 Task: Add the task  Upgrade and migrate company data storage to a cloud-based solution to the section Code Cowboys in the project AgileLounge and add a Due Date to the respective task as 2023/07/27
Action: Mouse moved to (1020, 489)
Screenshot: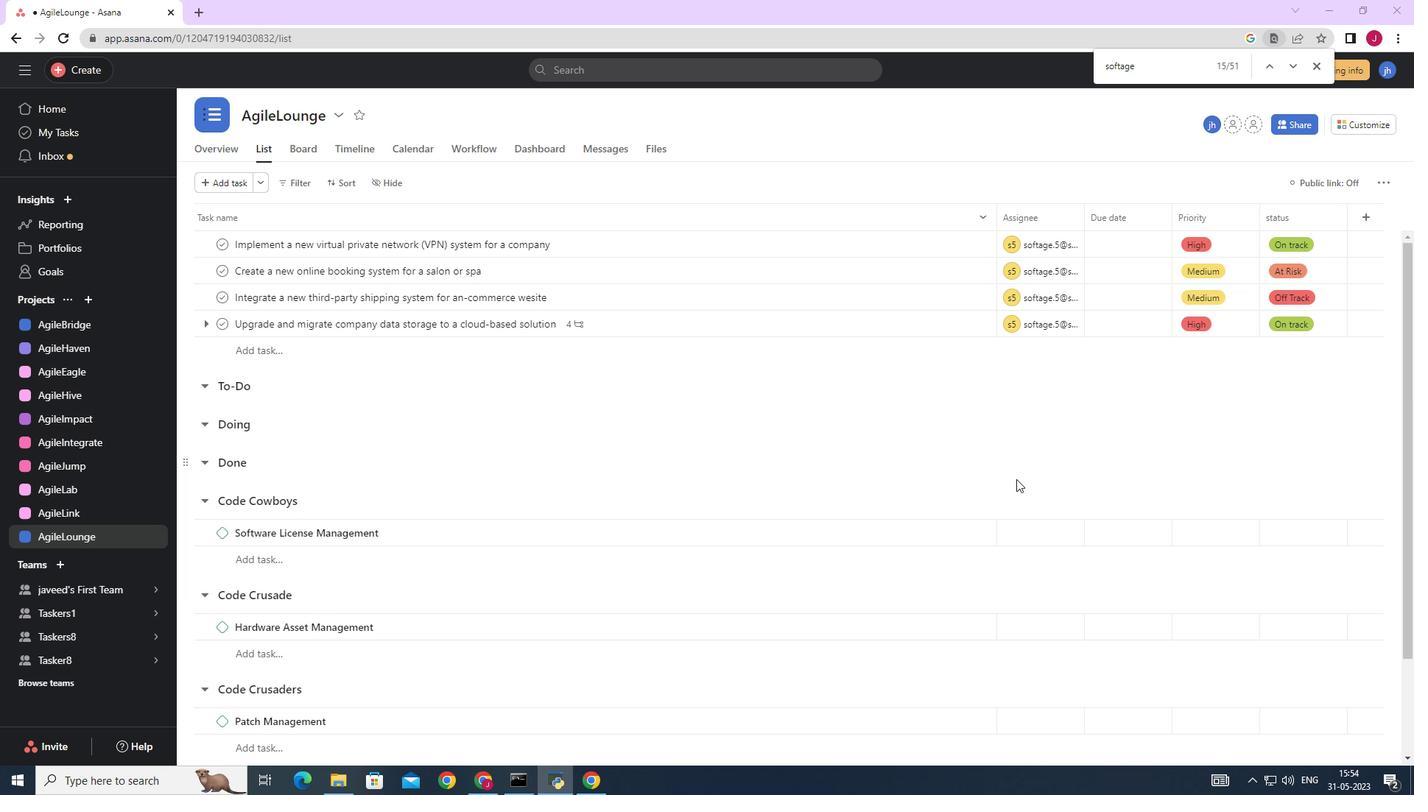 
Action: Mouse scrolled (1020, 489) with delta (0, 0)
Screenshot: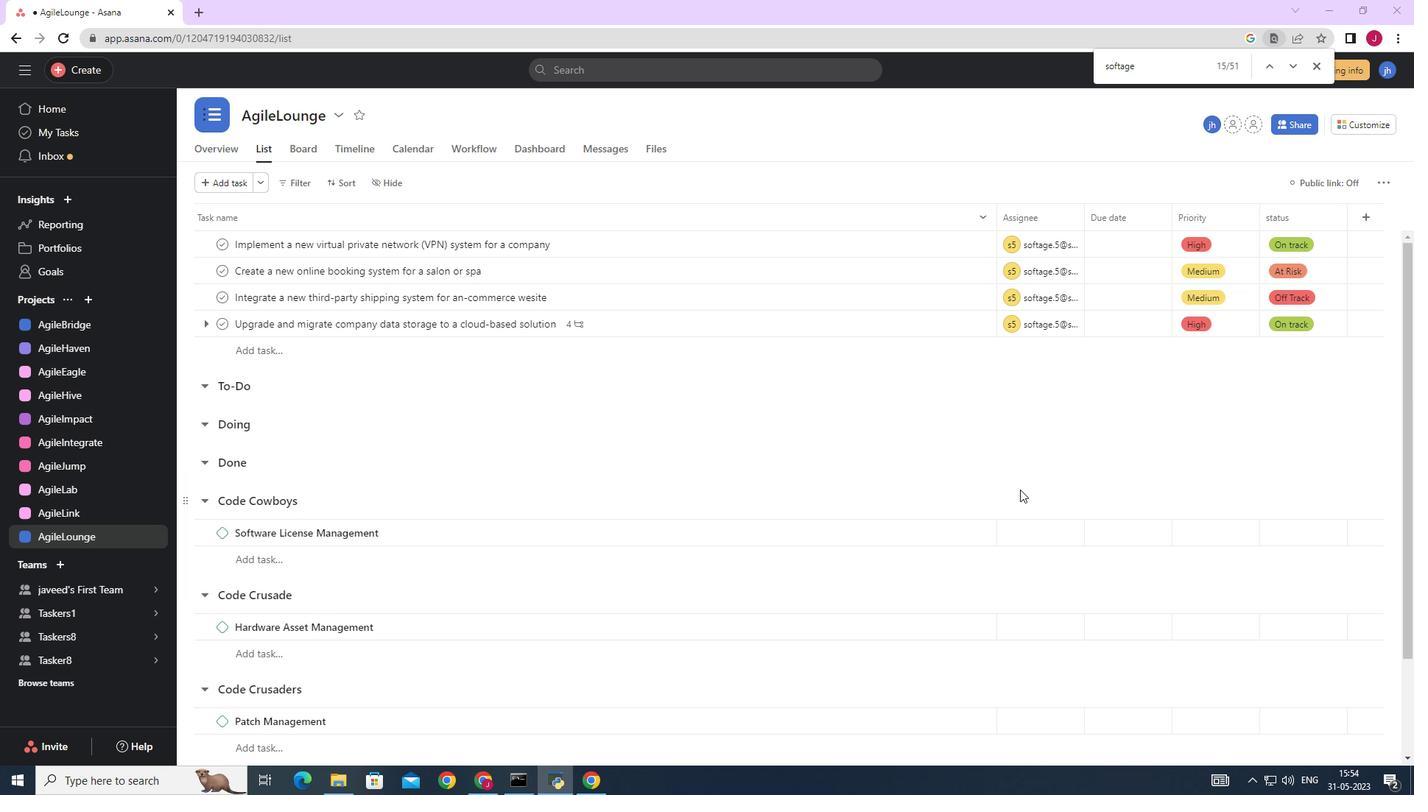 
Action: Mouse scrolled (1020, 489) with delta (0, 0)
Screenshot: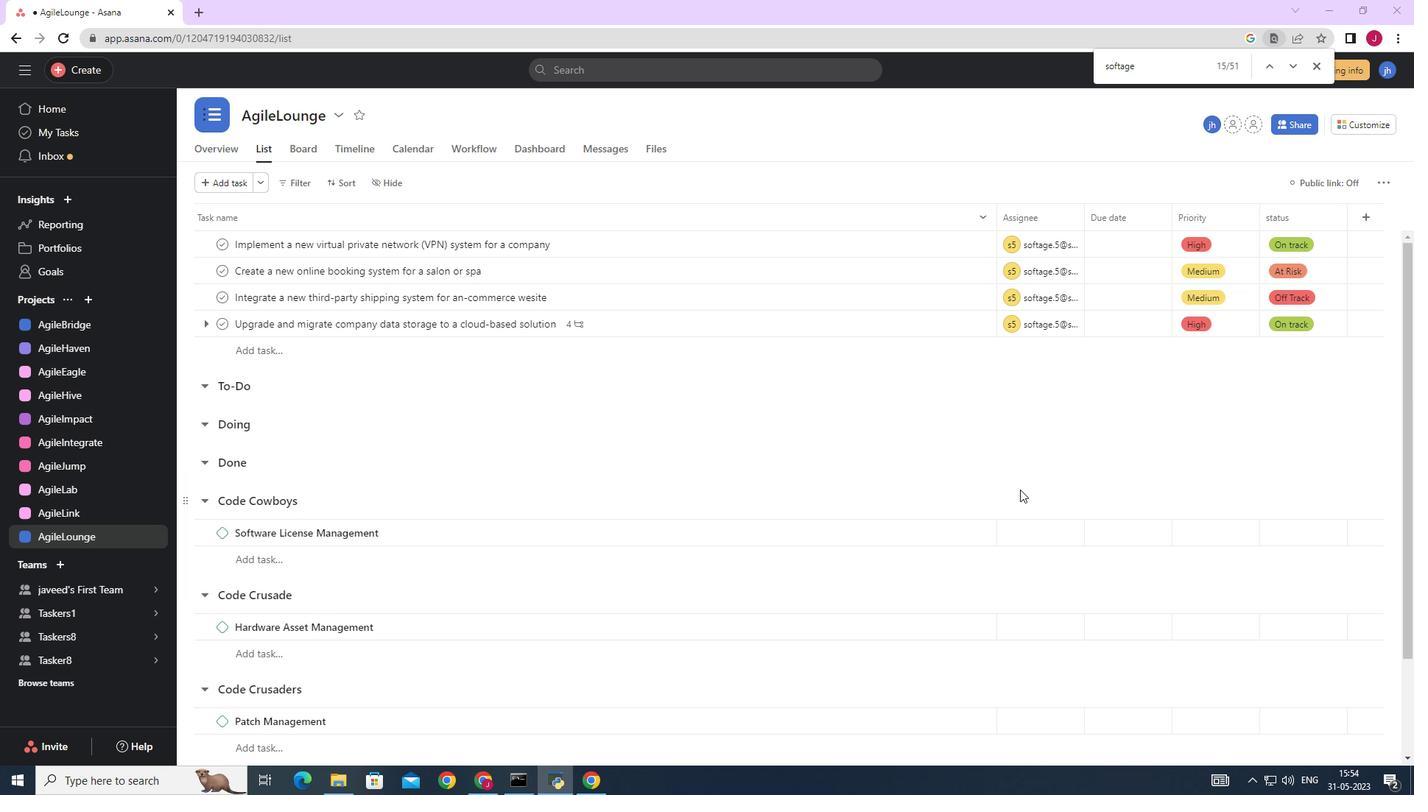 
Action: Mouse scrolled (1020, 489) with delta (0, 0)
Screenshot: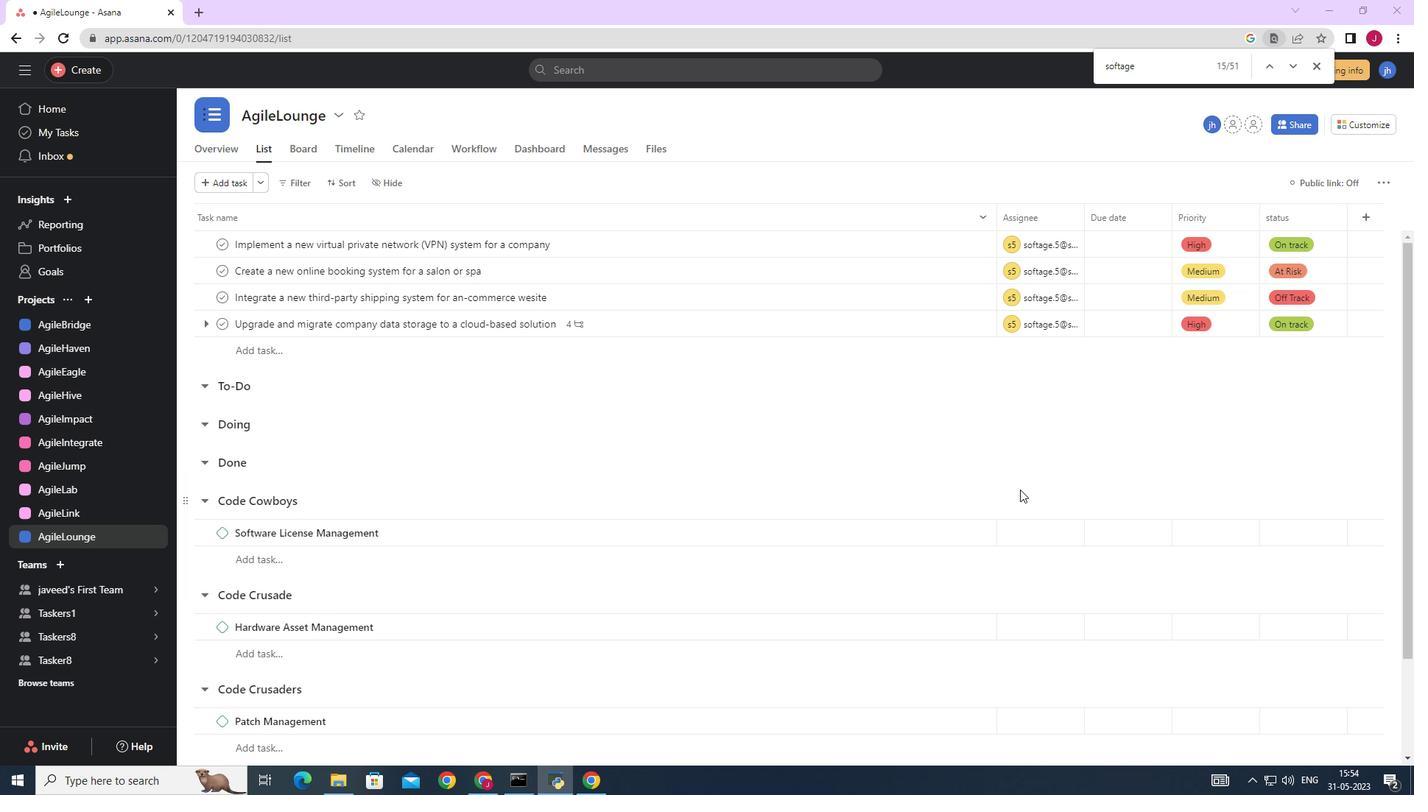 
Action: Mouse scrolled (1020, 489) with delta (0, 0)
Screenshot: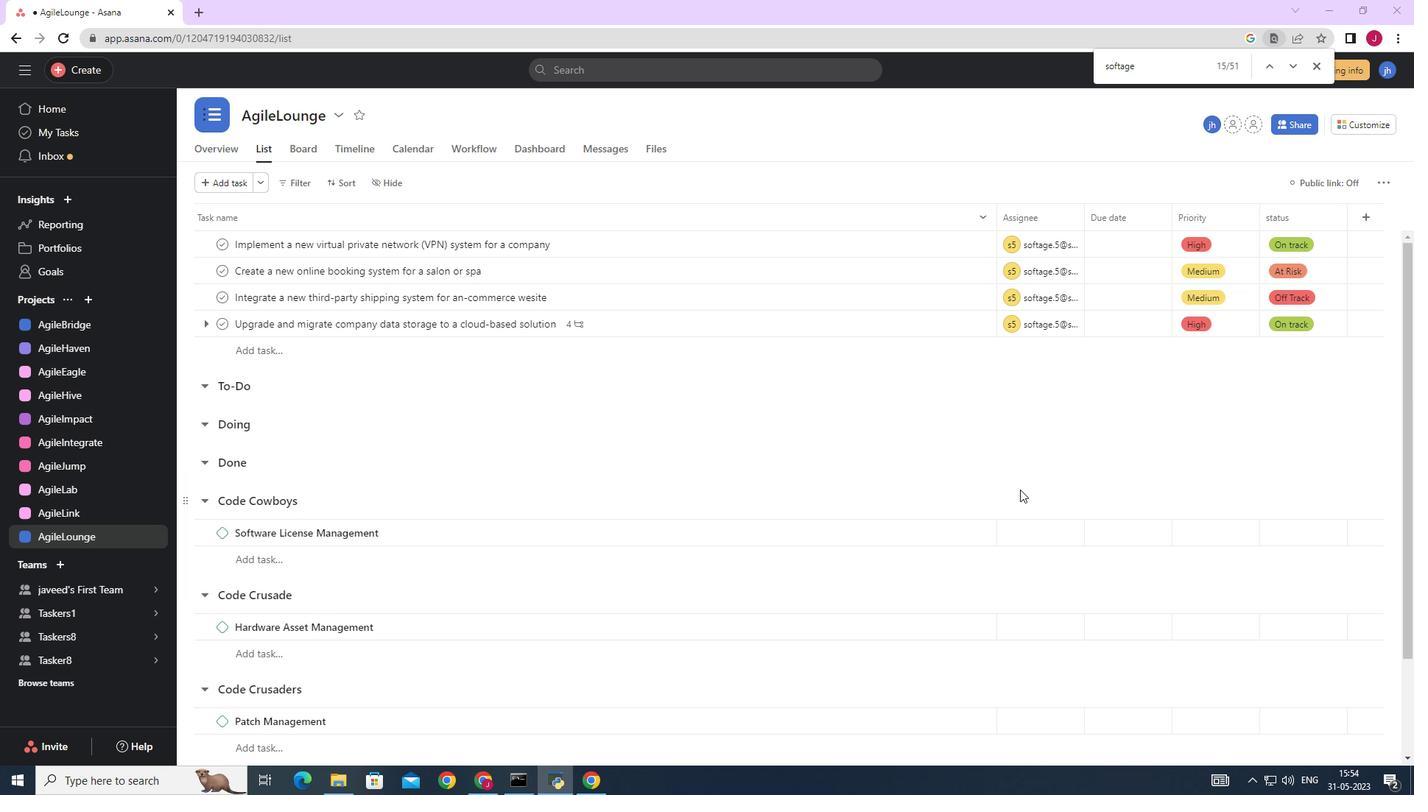 
Action: Mouse moved to (1011, 488)
Screenshot: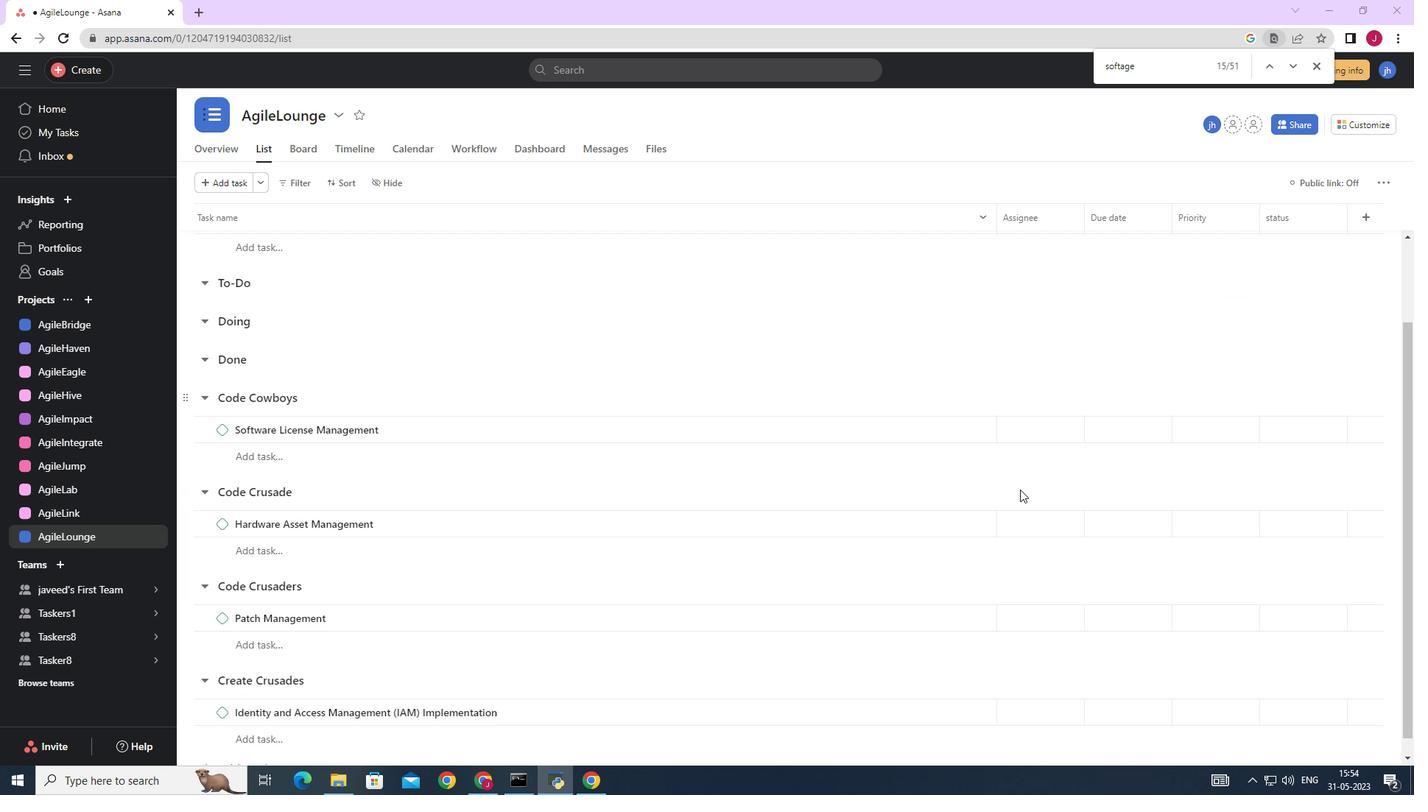 
Action: Mouse scrolled (1011, 489) with delta (0, 0)
Screenshot: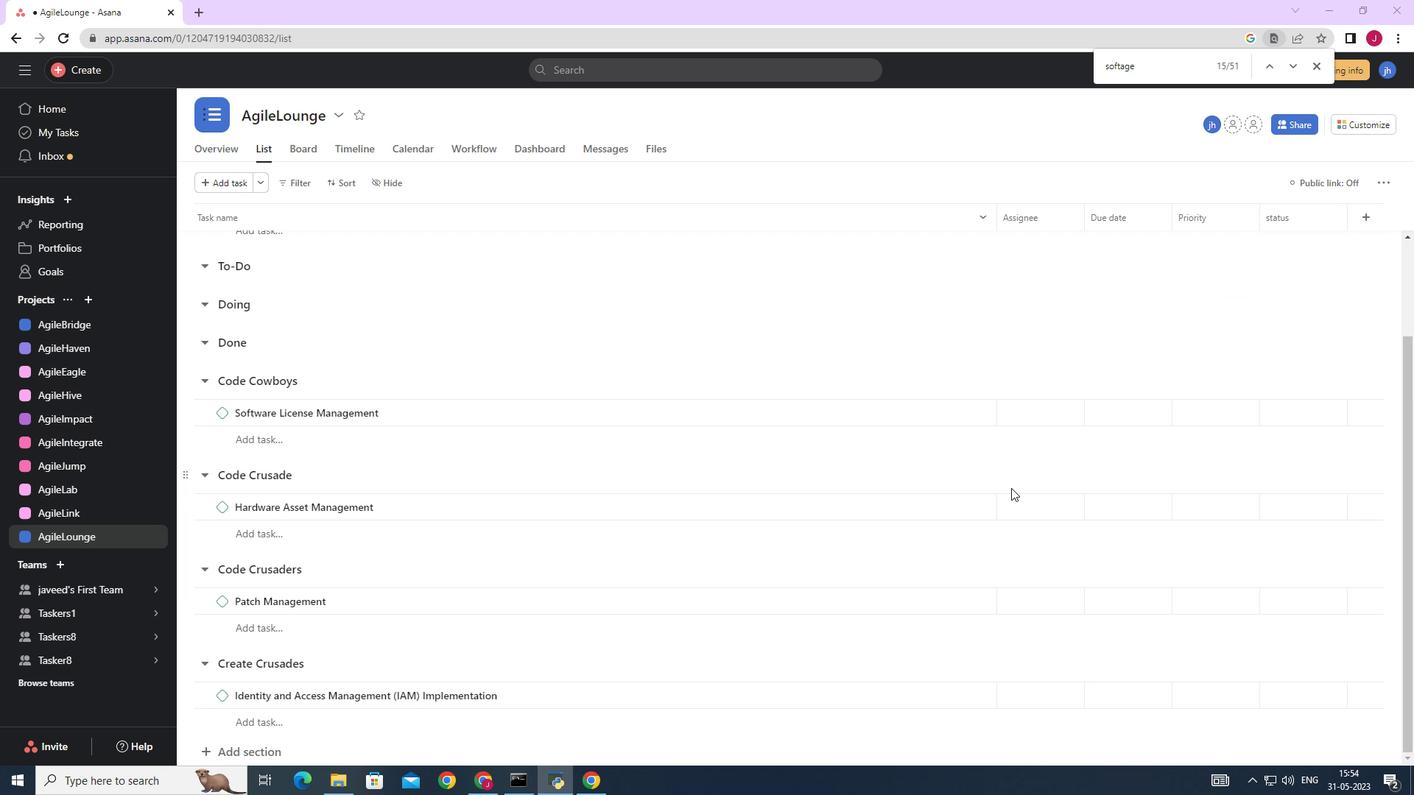 
Action: Mouse scrolled (1011, 489) with delta (0, 0)
Screenshot: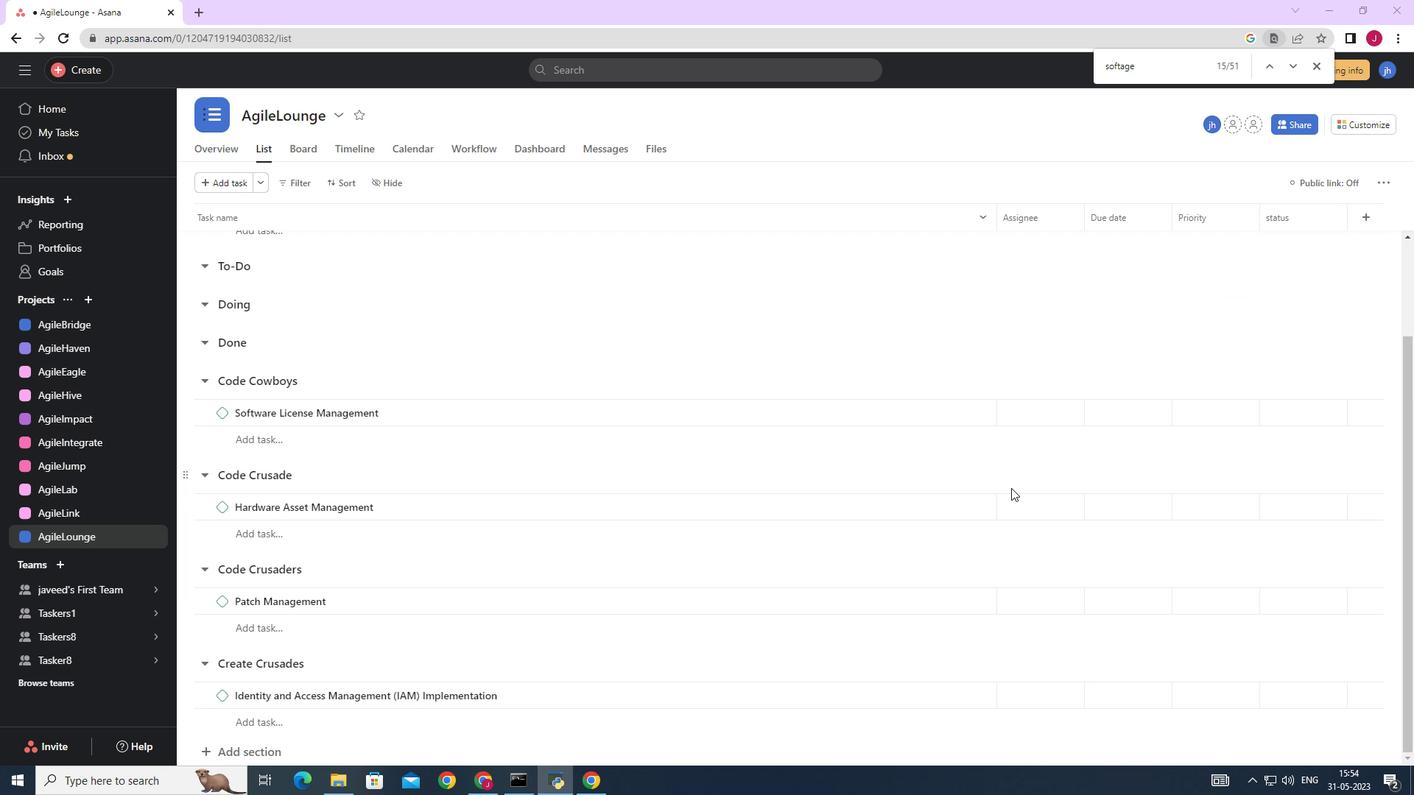 
Action: Mouse scrolled (1011, 487) with delta (0, 0)
Screenshot: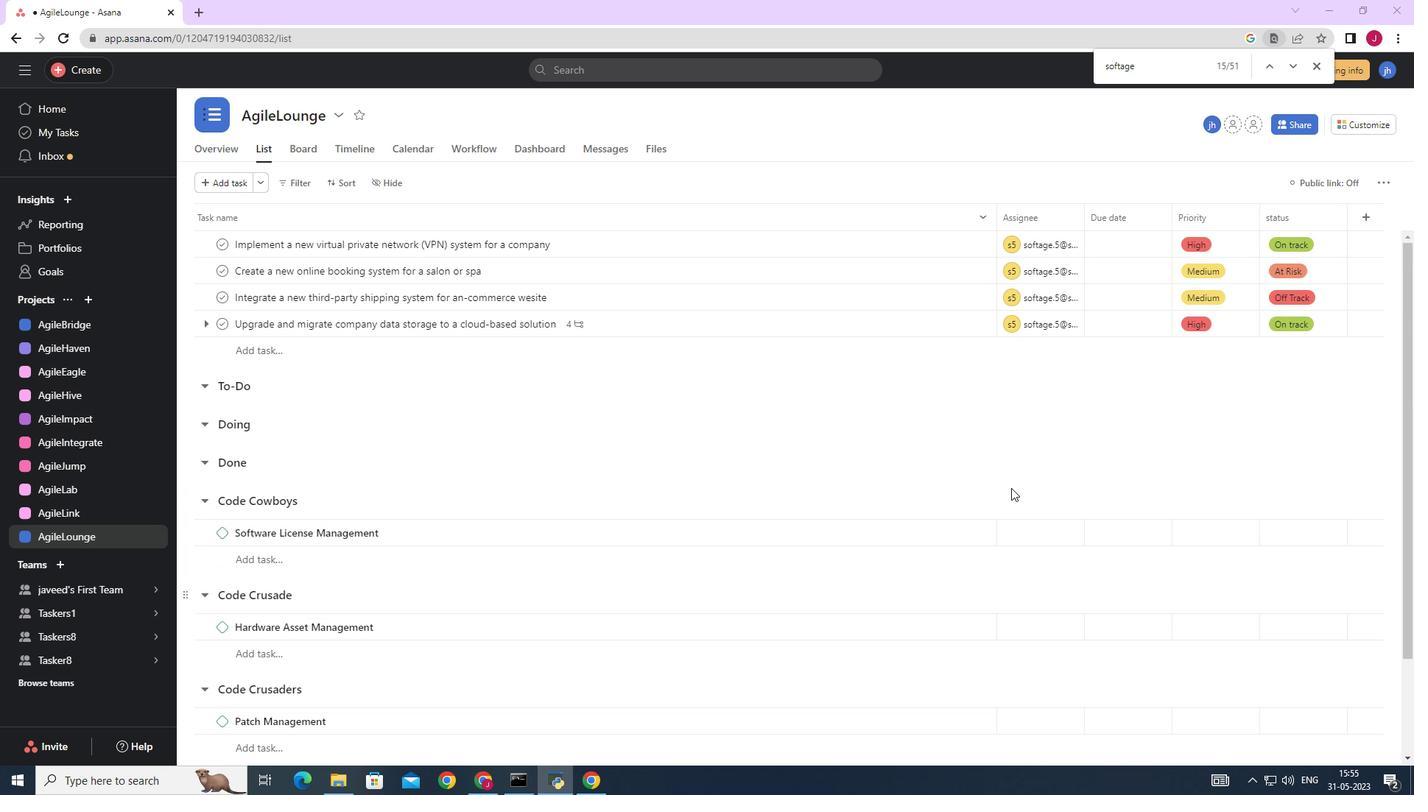 
Action: Mouse scrolled (1011, 487) with delta (0, 0)
Screenshot: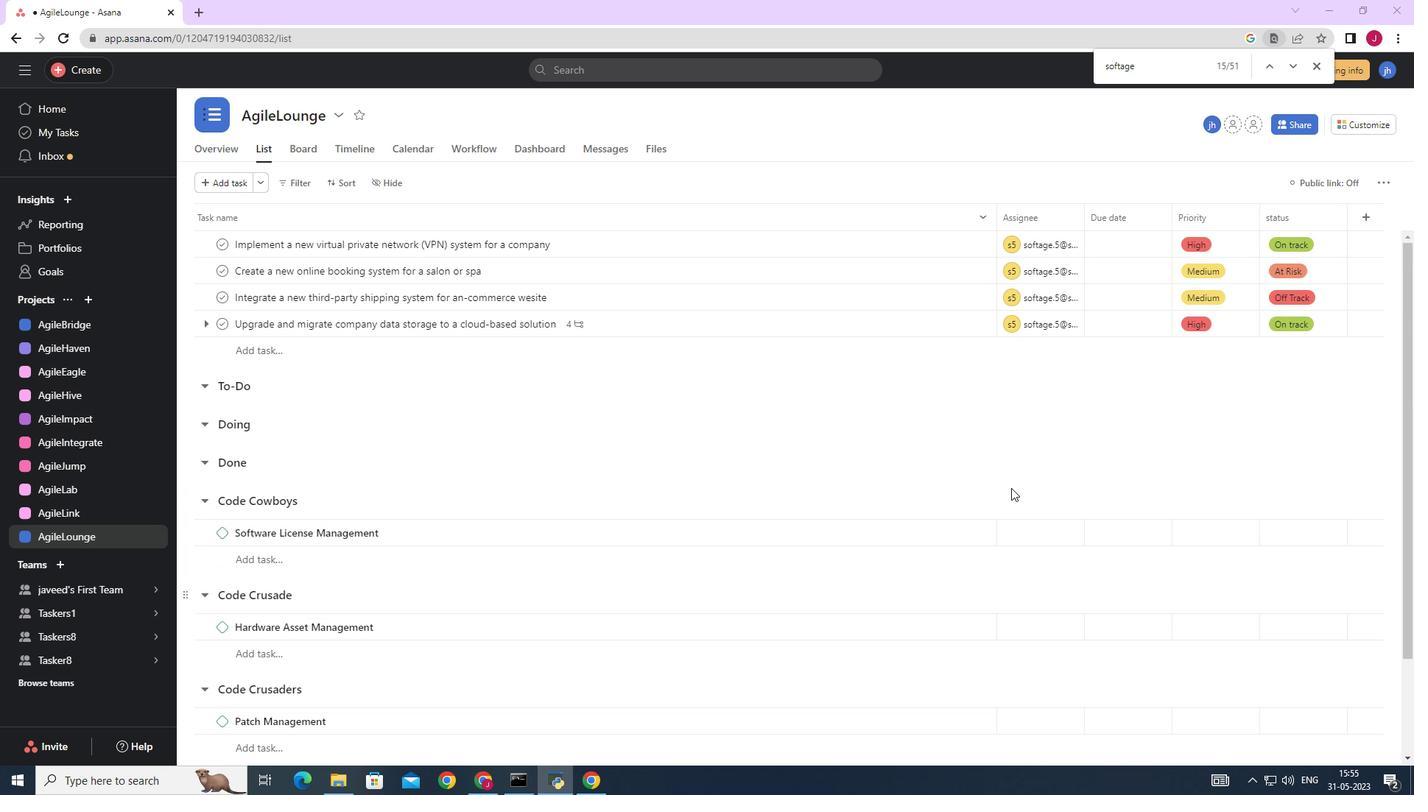
Action: Mouse moved to (1010, 486)
Screenshot: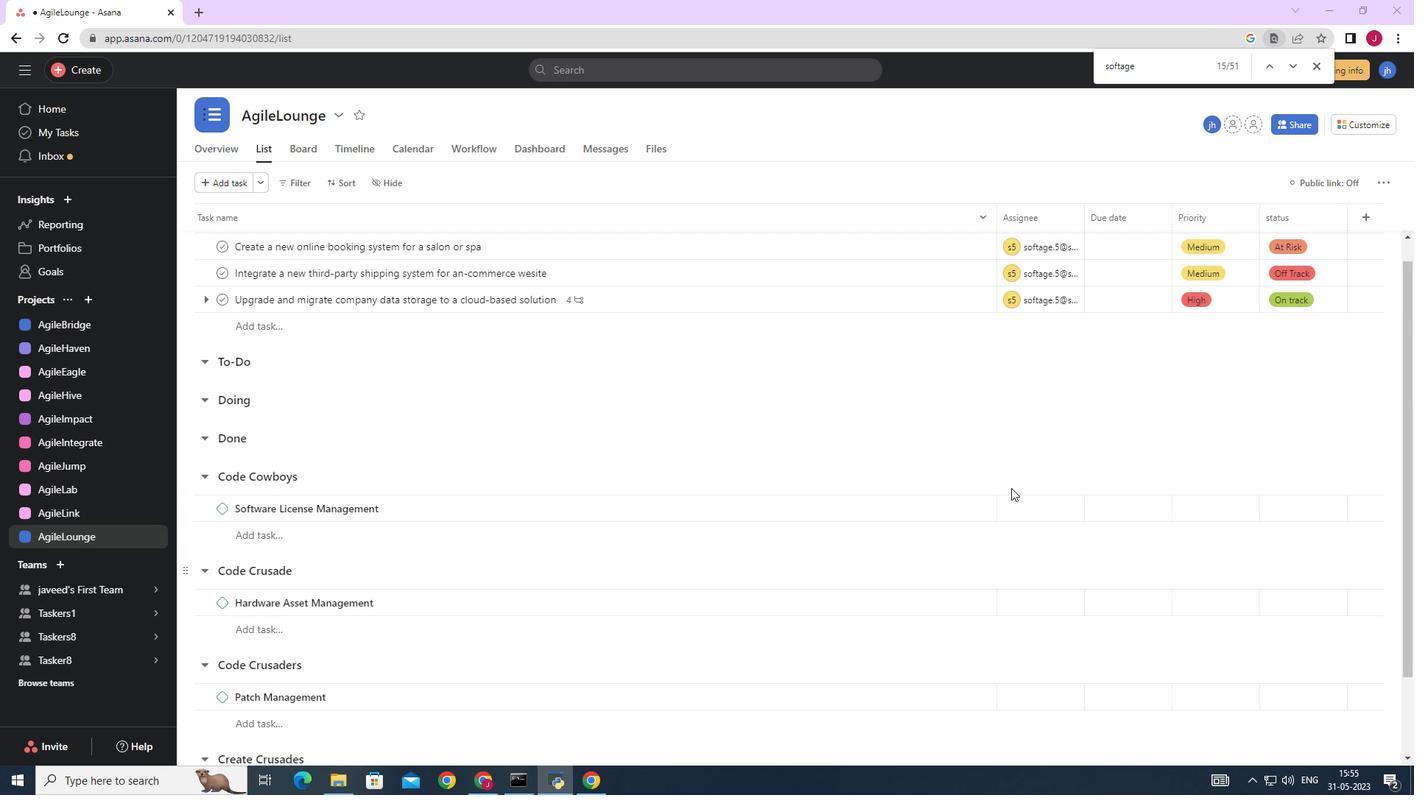 
Action: Mouse scrolled (1010, 486) with delta (0, 0)
Screenshot: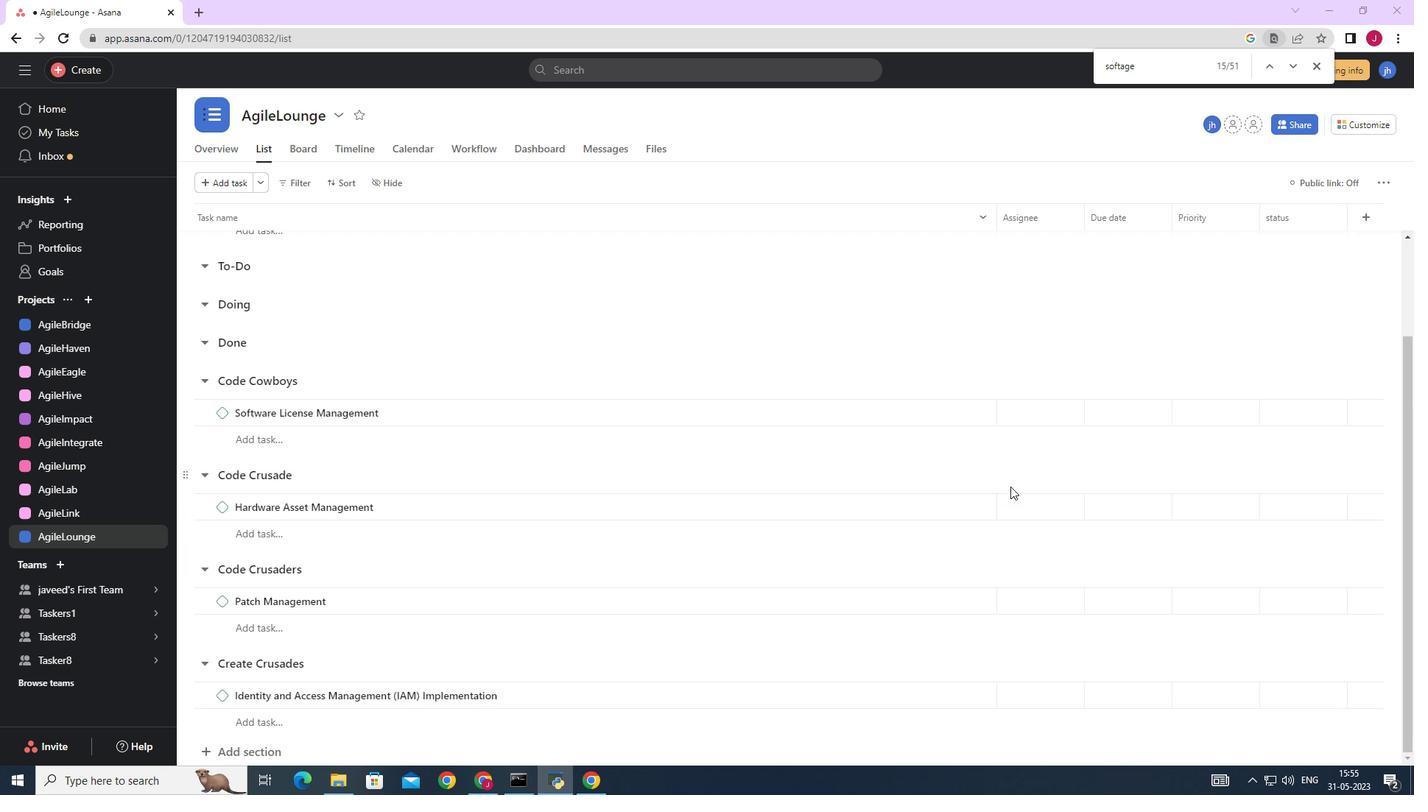 
Action: Mouse scrolled (1010, 486) with delta (0, 0)
Screenshot: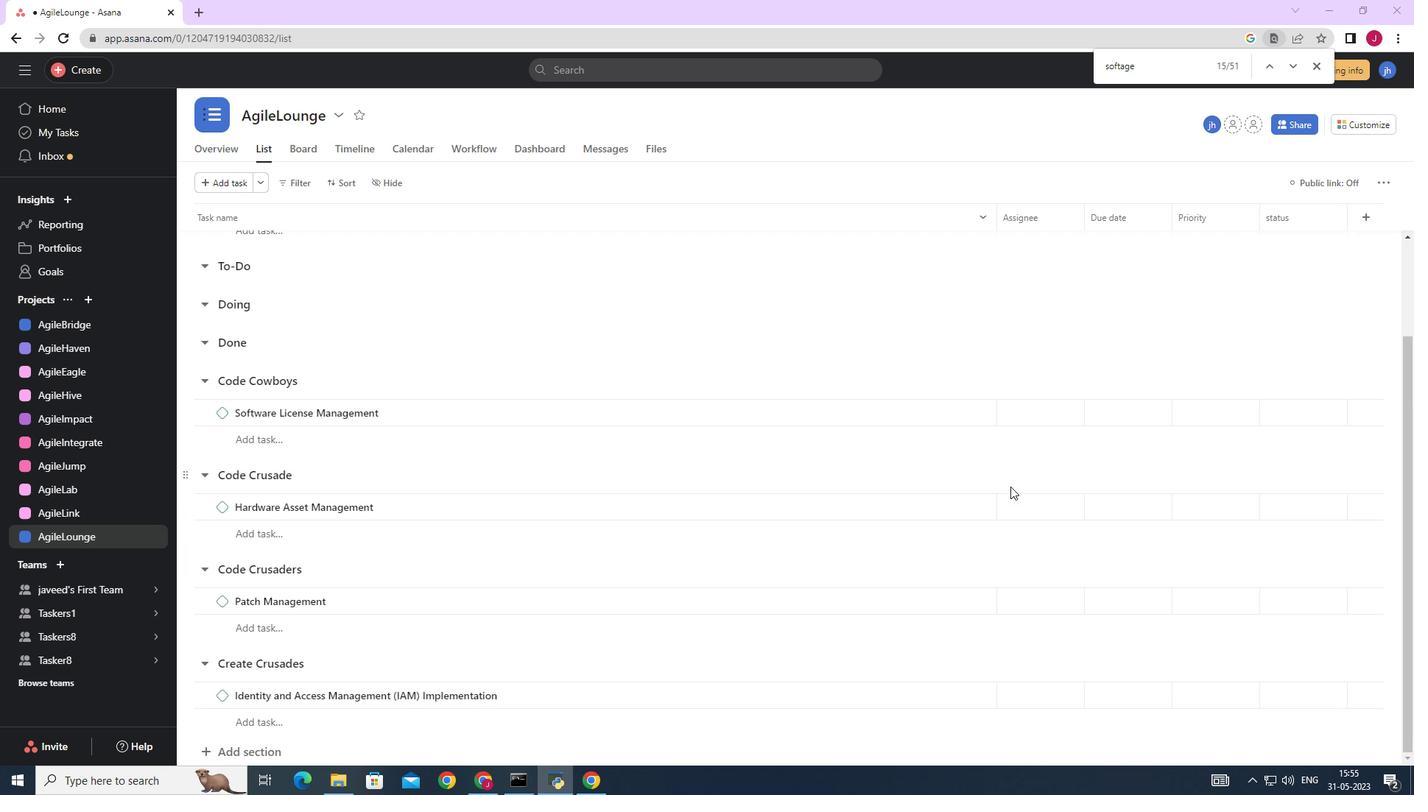 
Action: Mouse moved to (1009, 482)
Screenshot: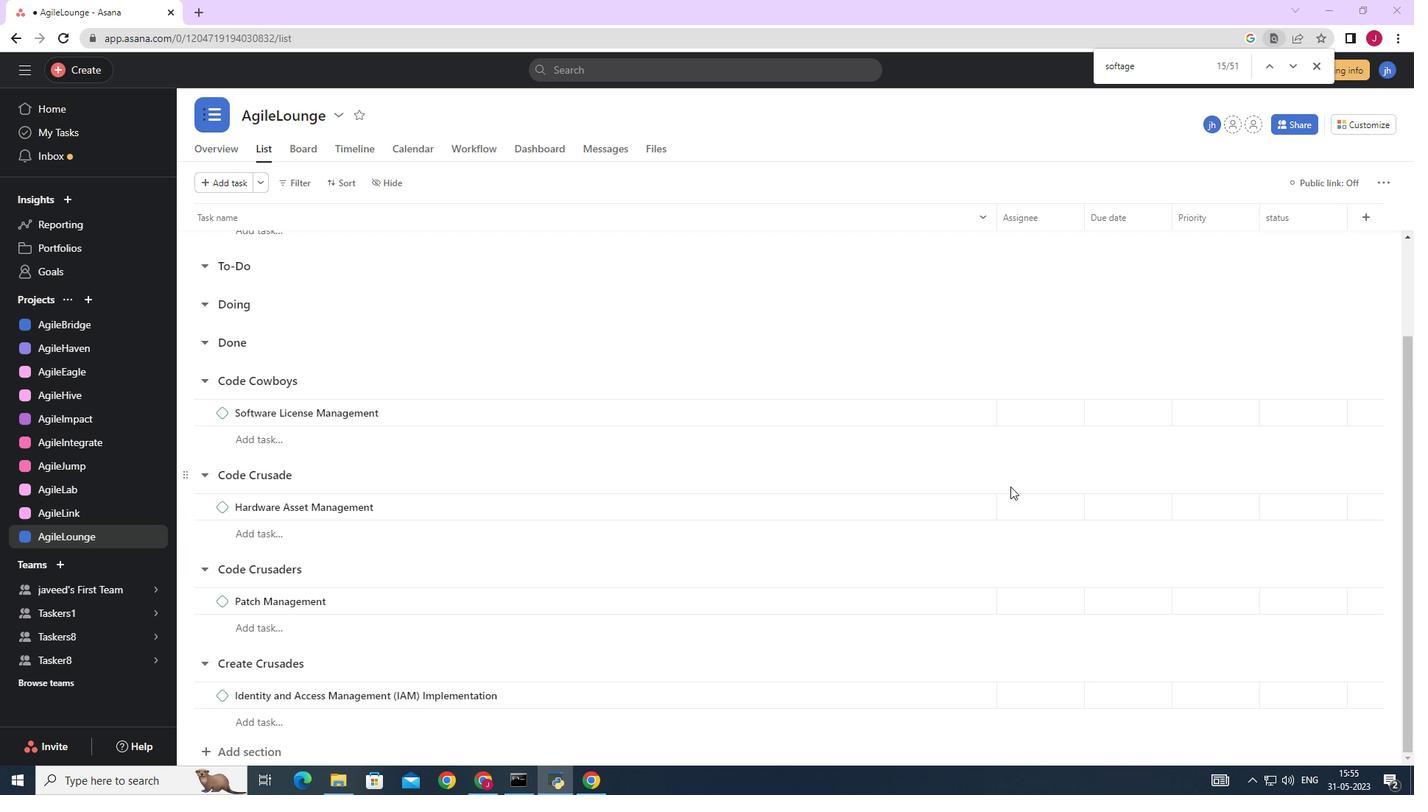 
Action: Mouse scrolled (1009, 483) with delta (0, 0)
Screenshot: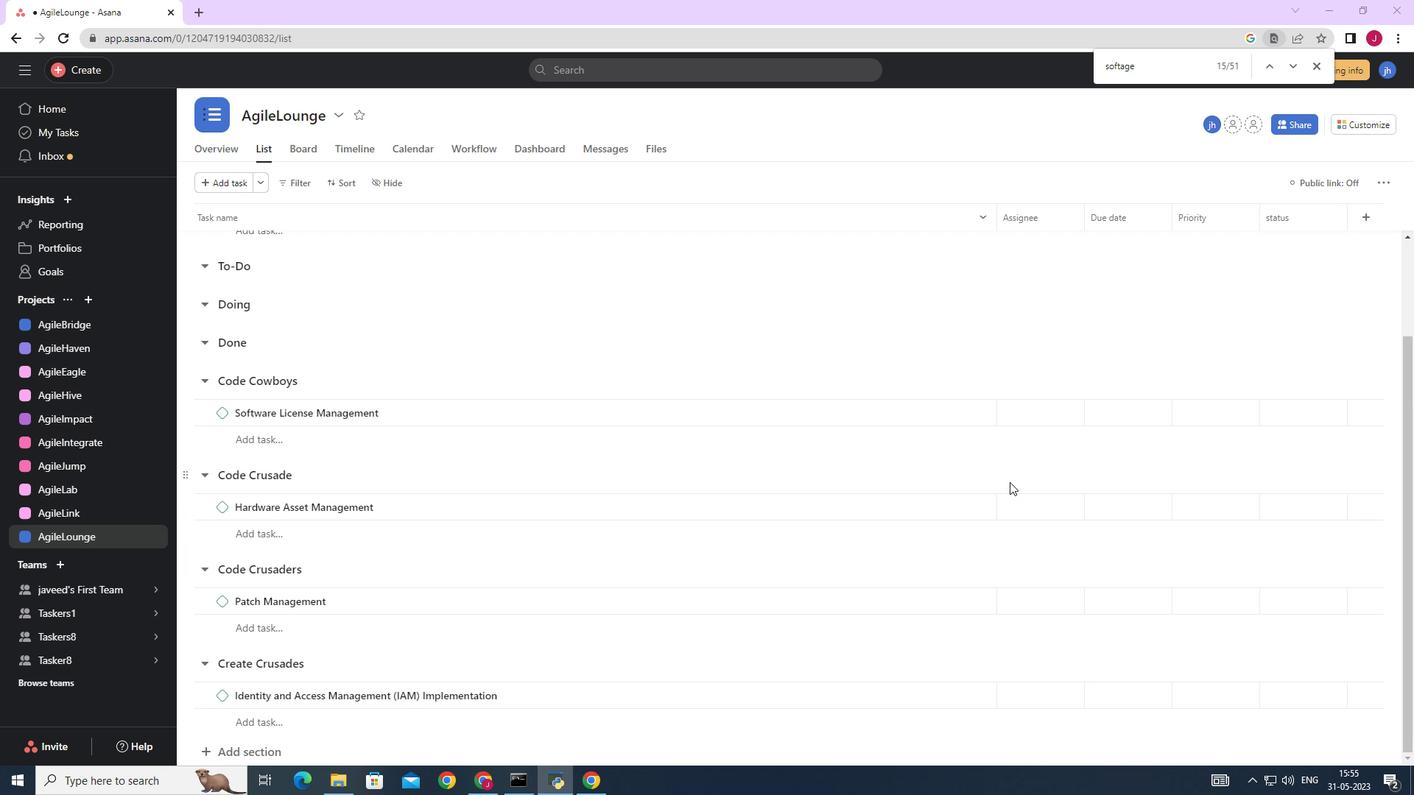 
Action: Mouse scrolled (1009, 483) with delta (0, 0)
Screenshot: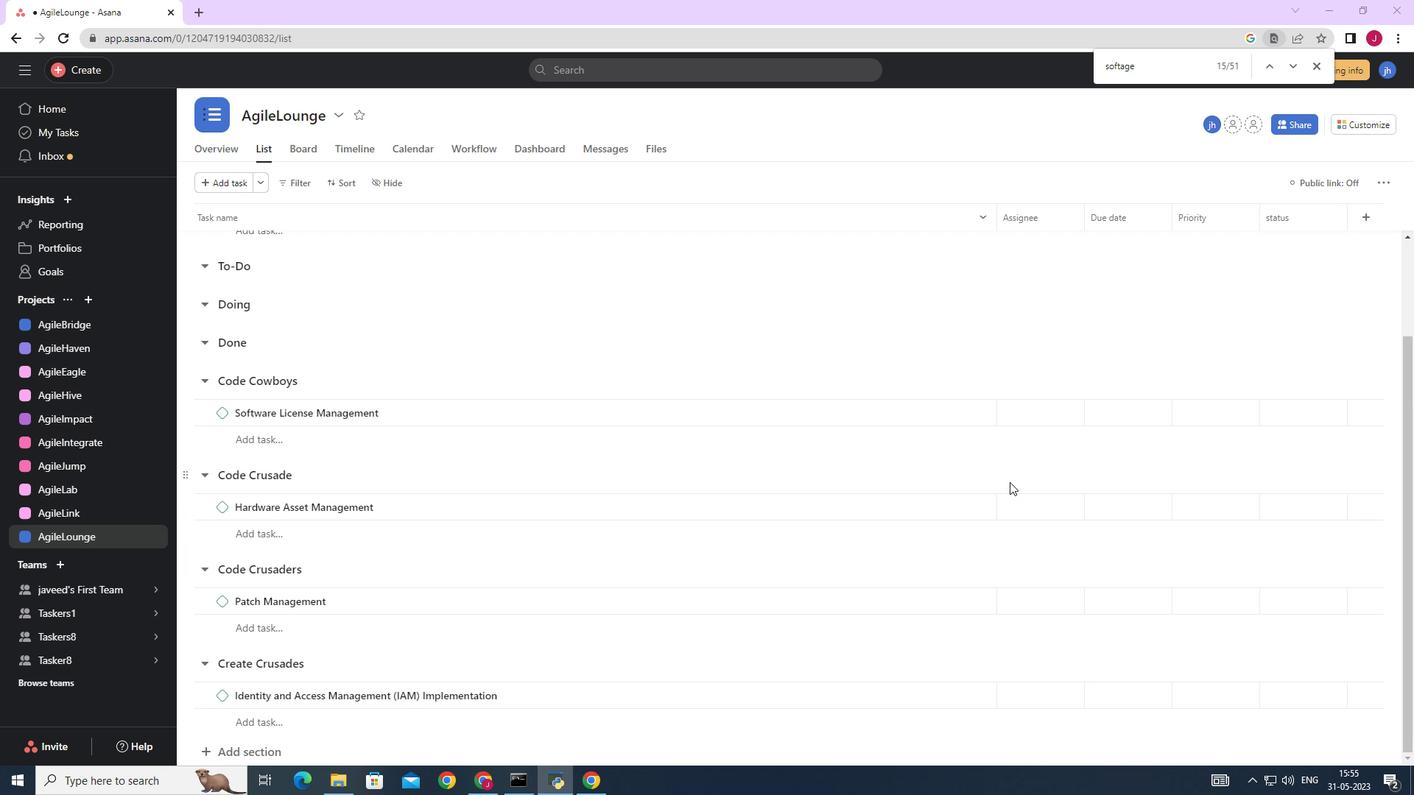 
Action: Mouse scrolled (1009, 483) with delta (0, 0)
Screenshot: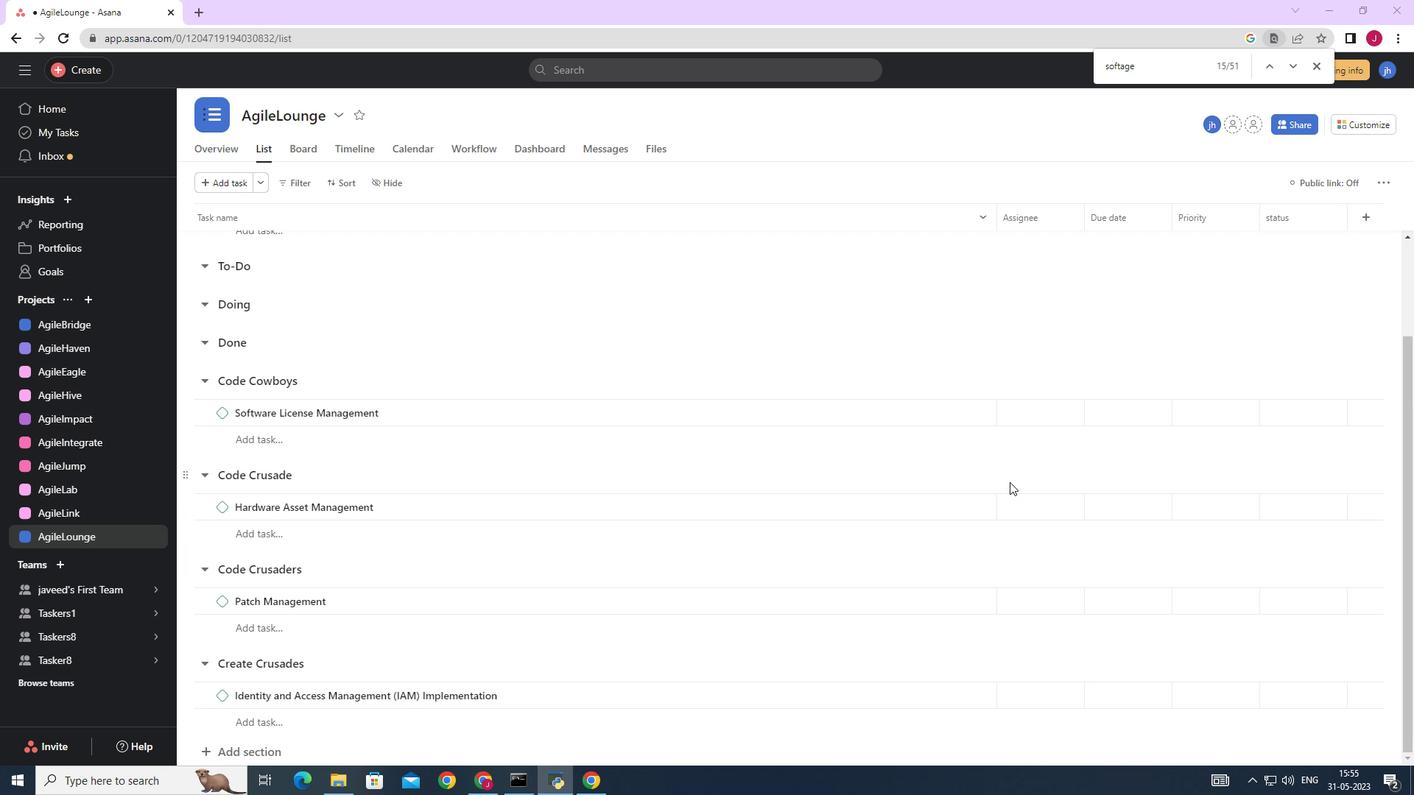 
Action: Mouse moved to (793, 422)
Screenshot: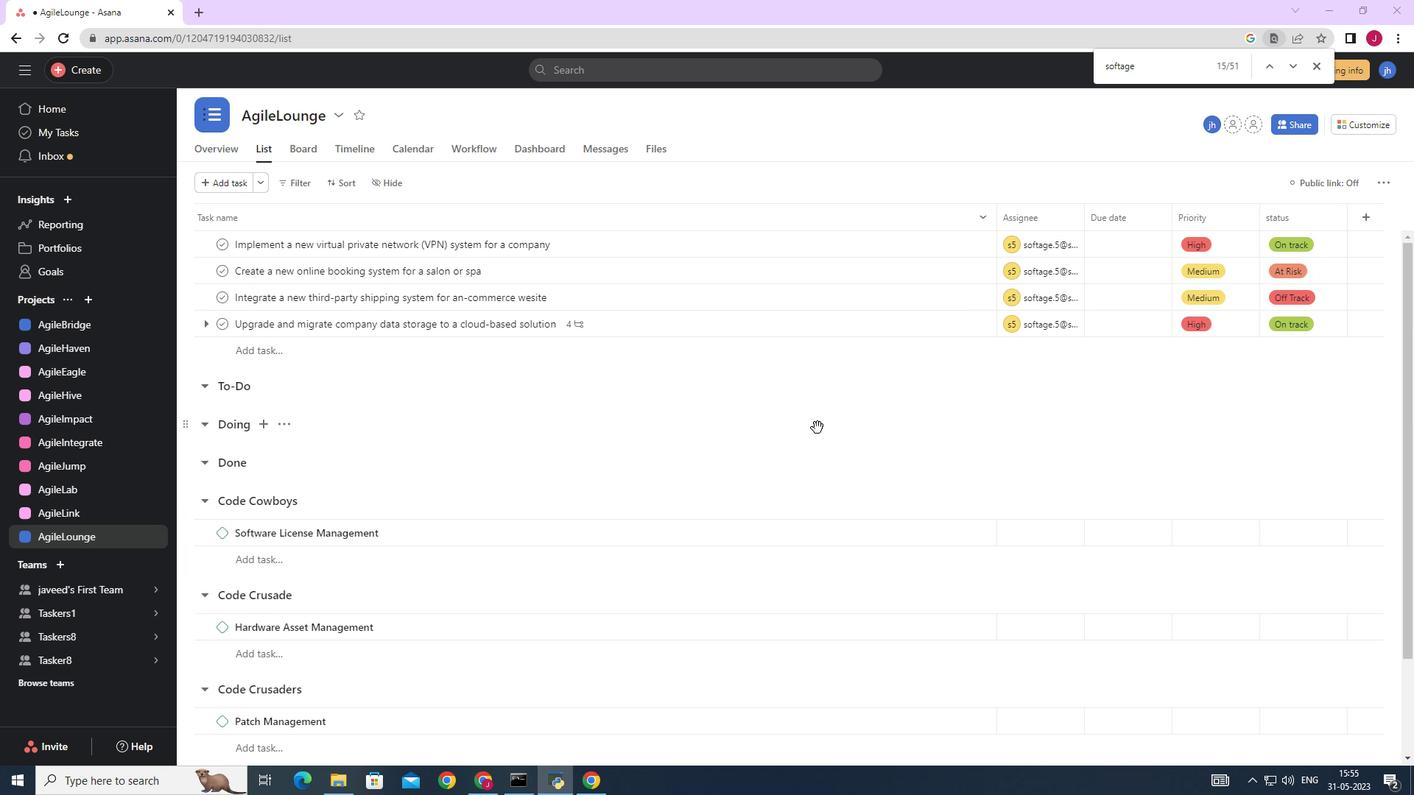 
Action: Mouse scrolled (793, 422) with delta (0, 0)
Screenshot: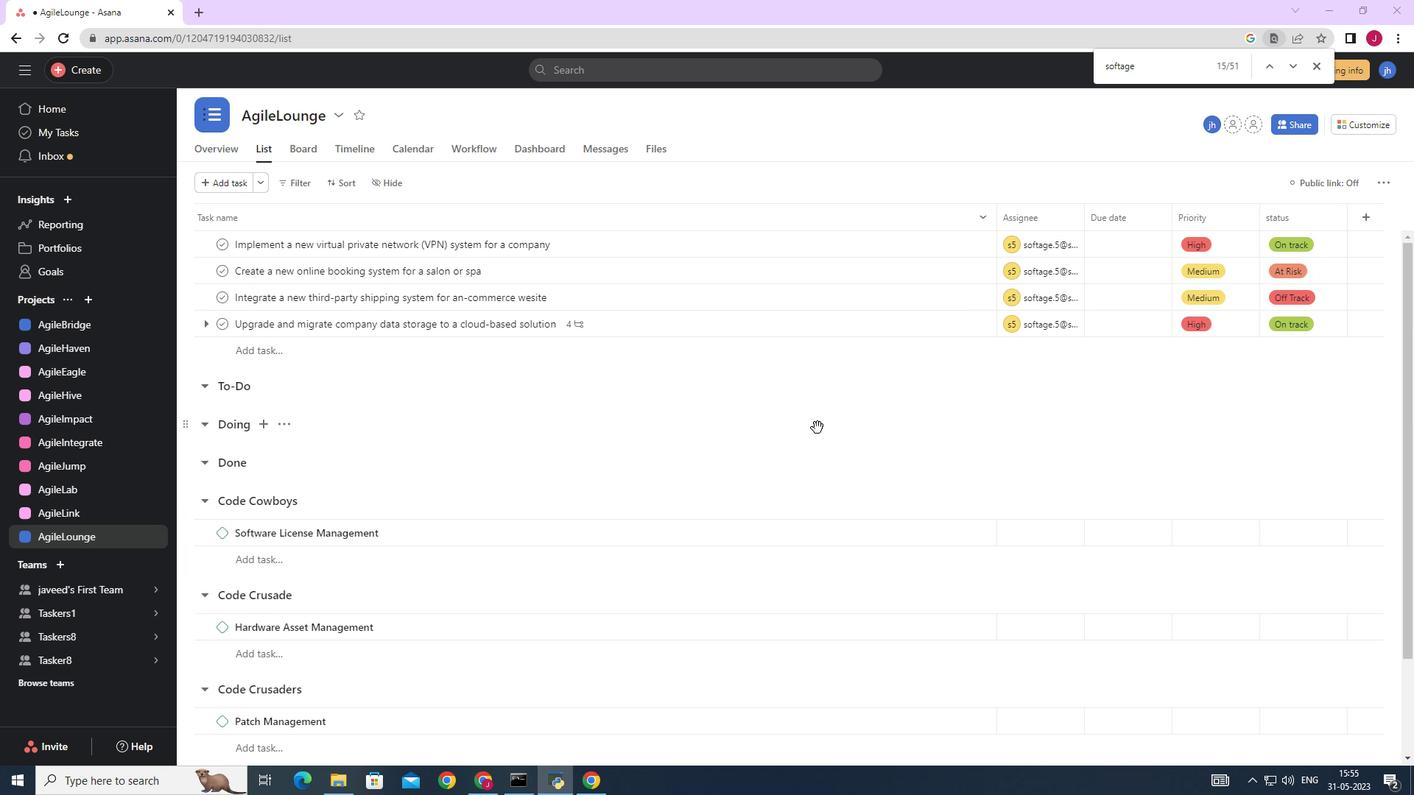 
Action: Mouse moved to (792, 422)
Screenshot: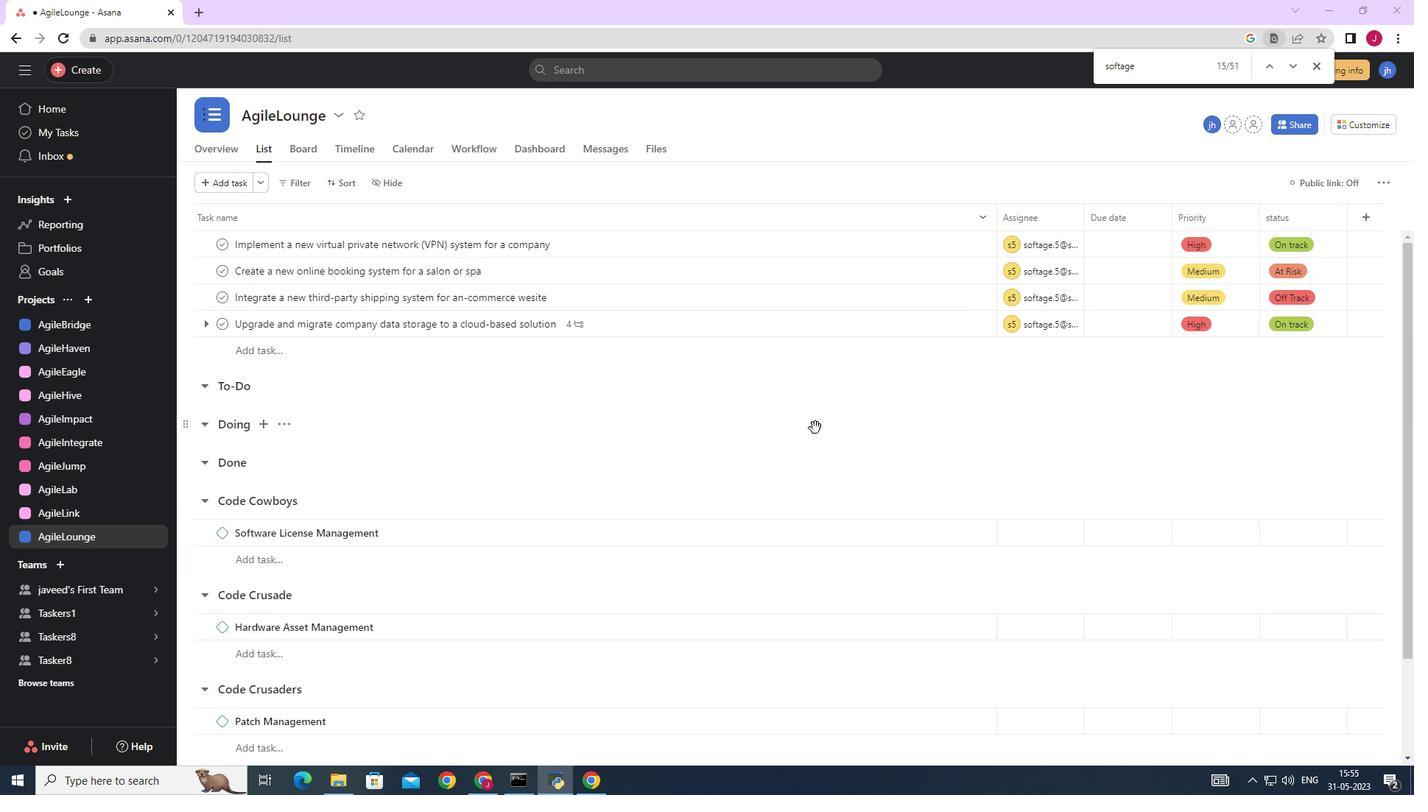 
Action: Mouse scrolled (792, 422) with delta (0, 0)
Screenshot: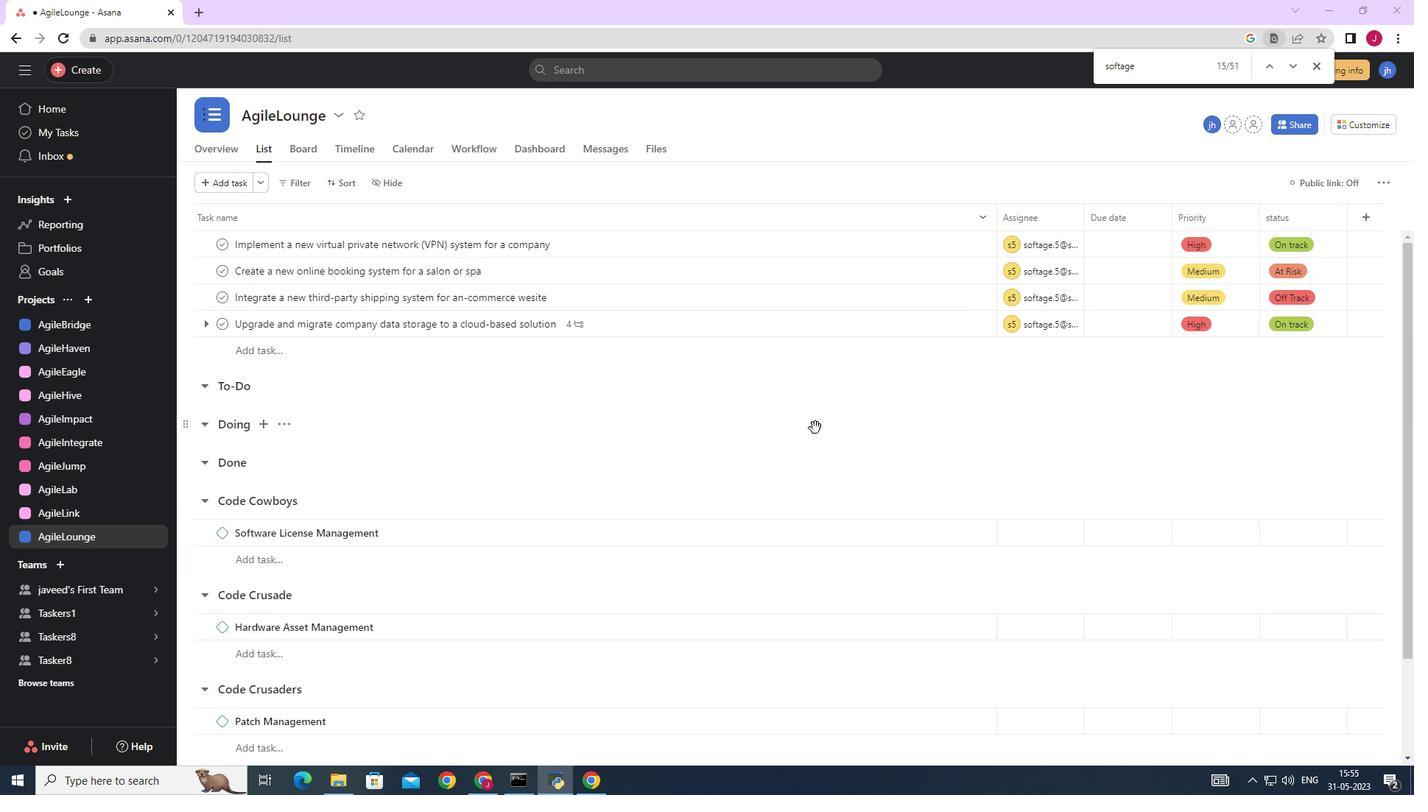 
Action: Mouse moved to (899, 324)
Screenshot: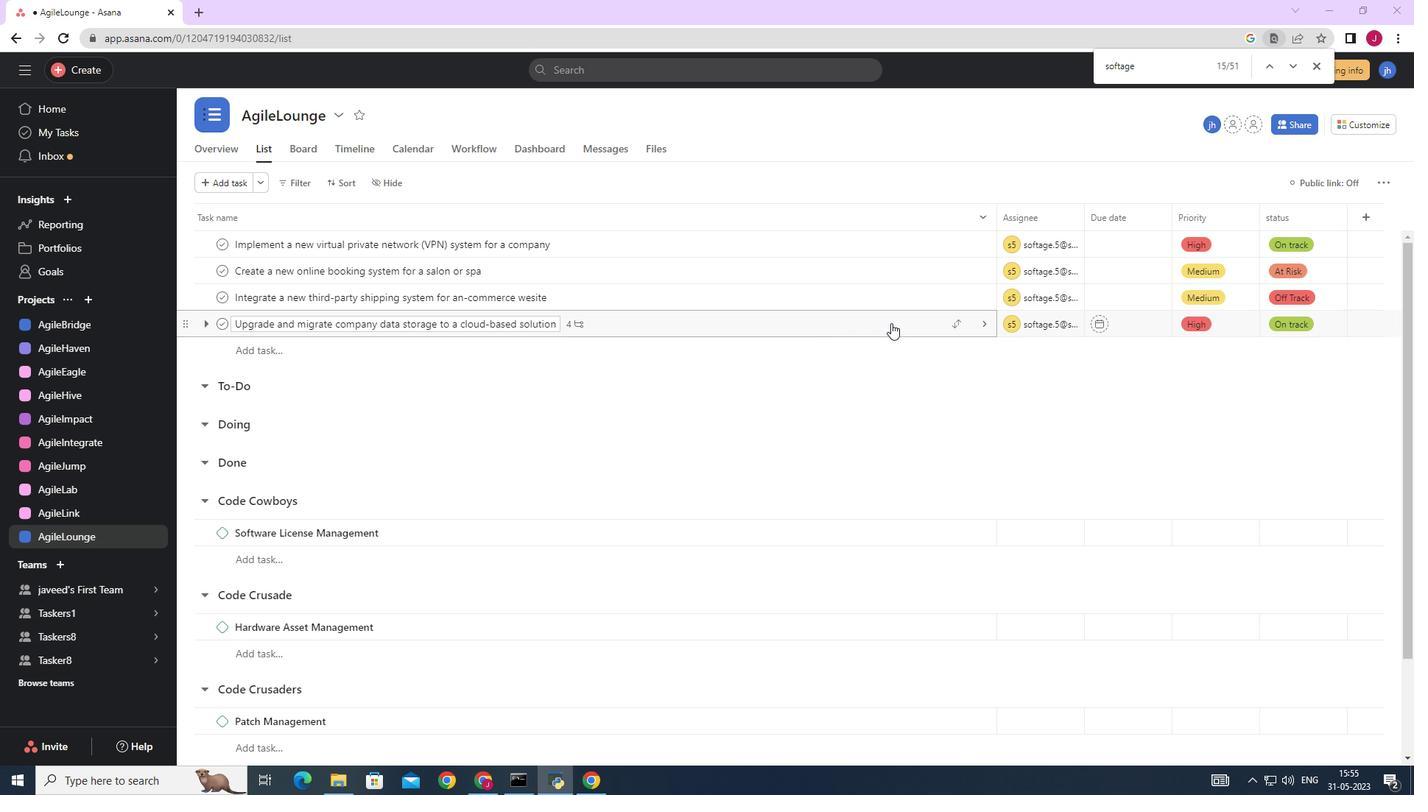 
Action: Mouse pressed left at (899, 324)
Screenshot: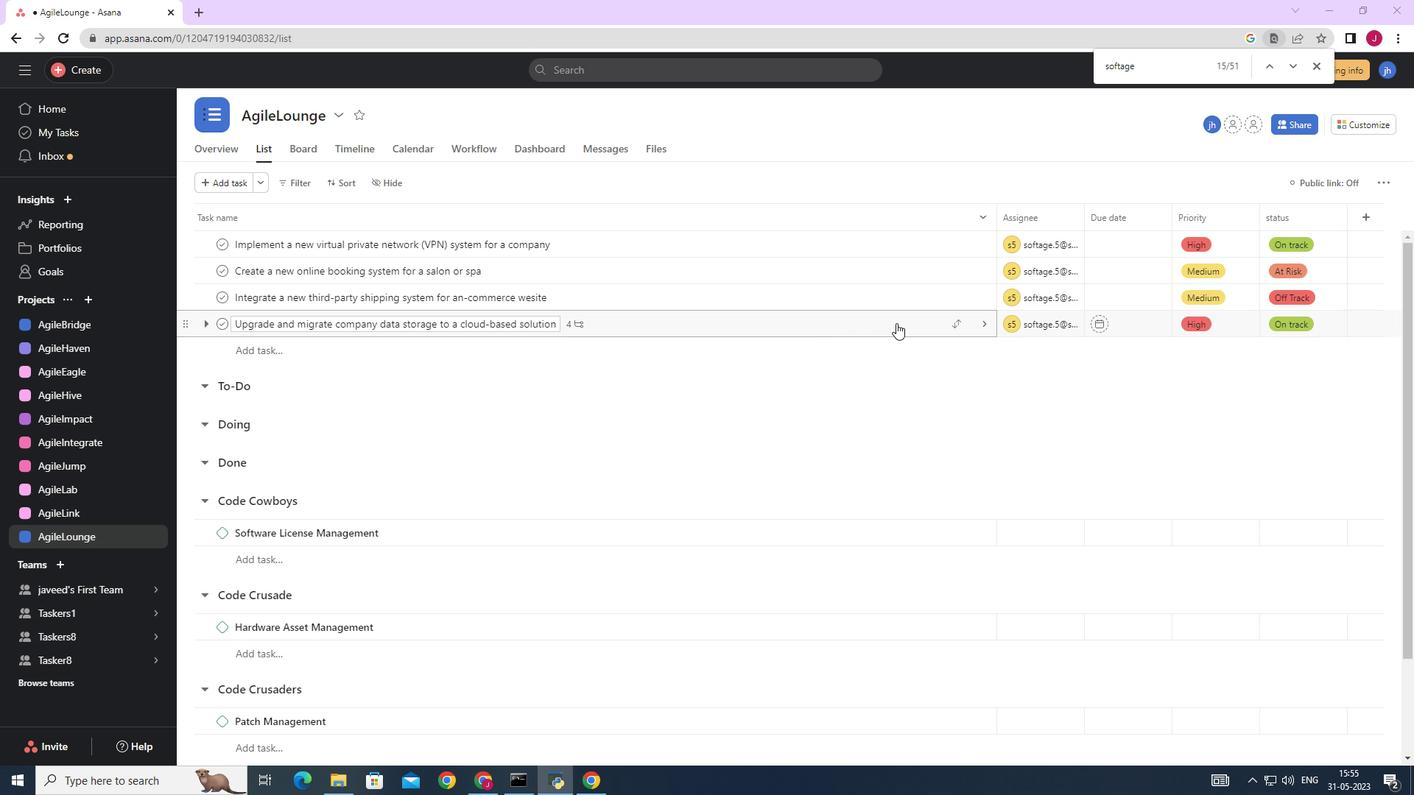 
Action: Mouse moved to (840, 371)
Screenshot: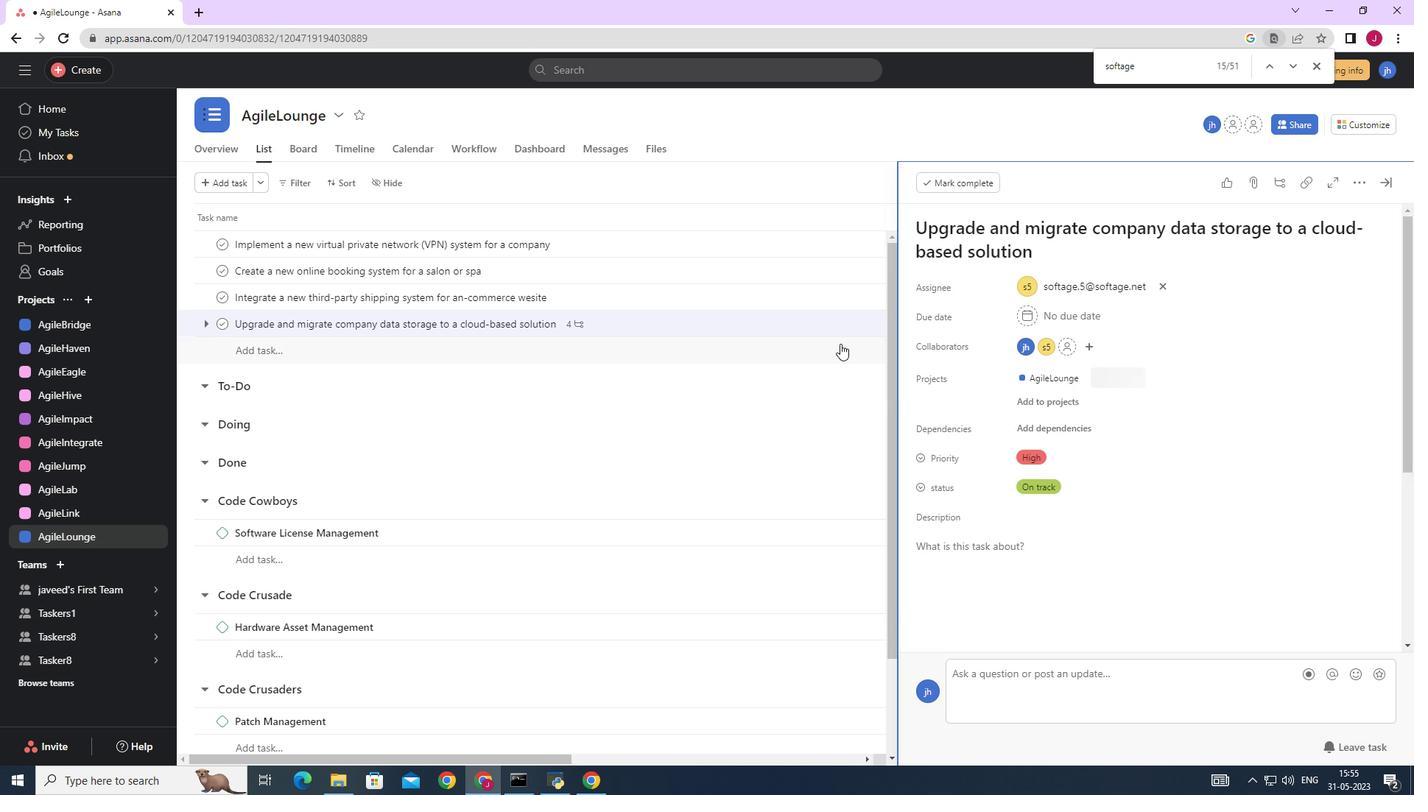 
Action: Mouse pressed left at (840, 371)
Screenshot: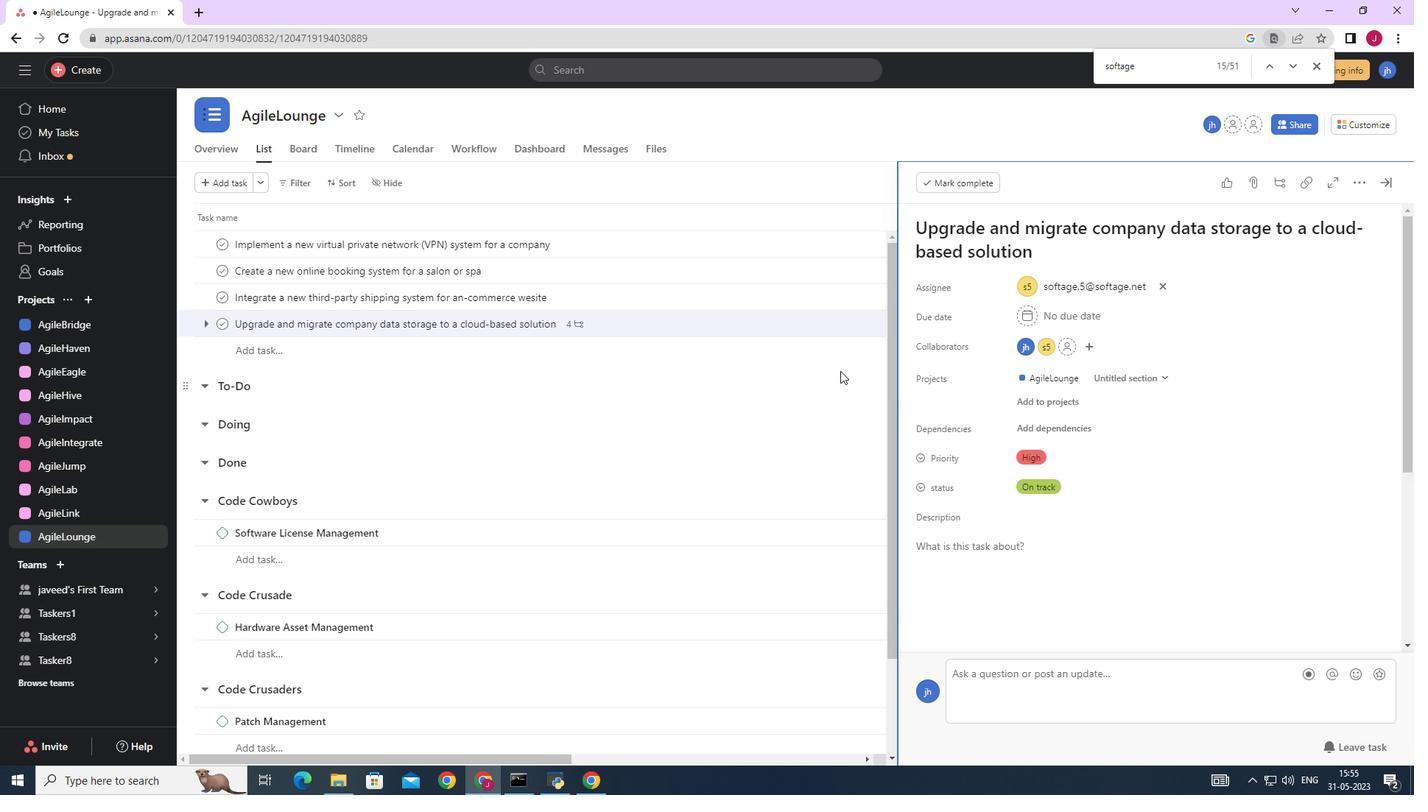 
Action: Mouse moved to (1391, 184)
Screenshot: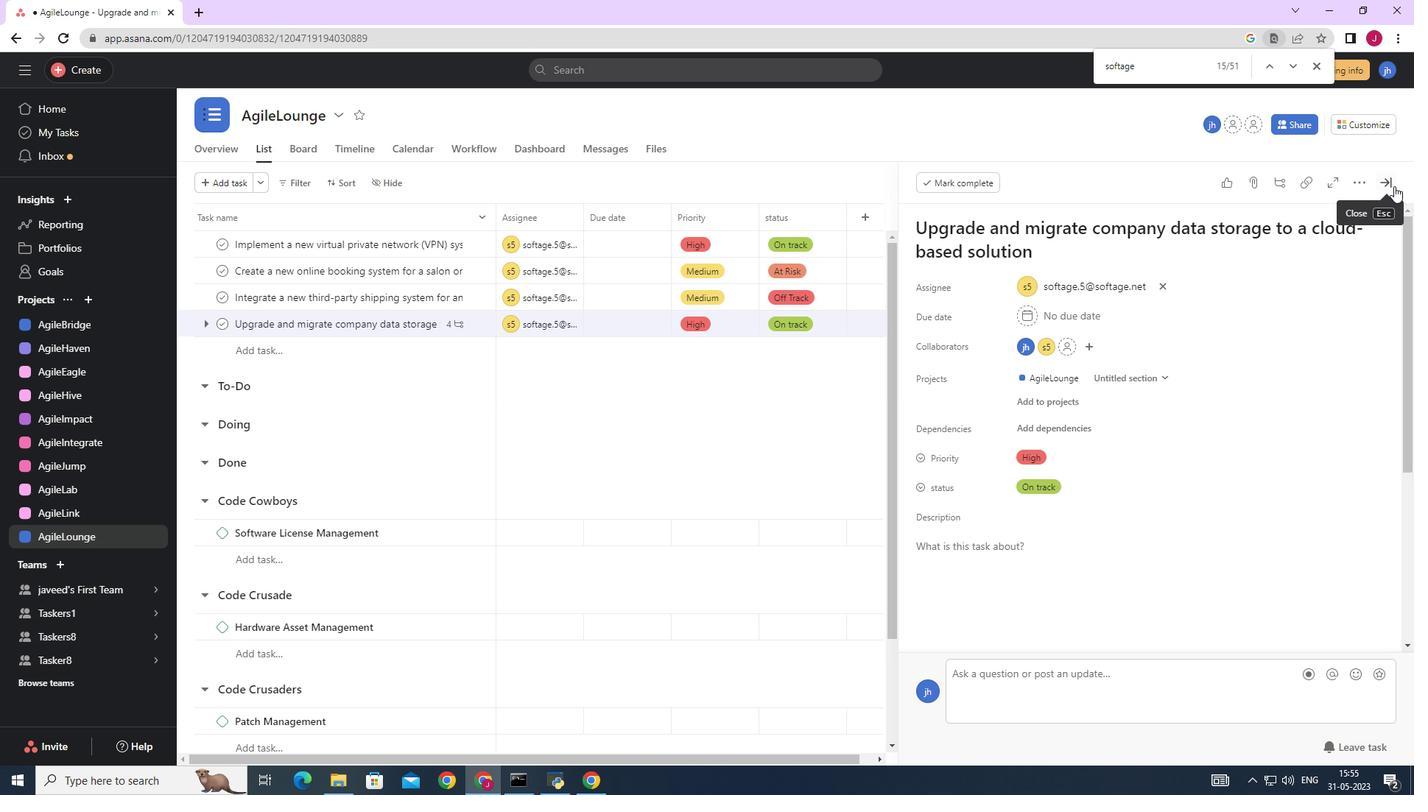 
Action: Mouse pressed left at (1391, 184)
Screenshot: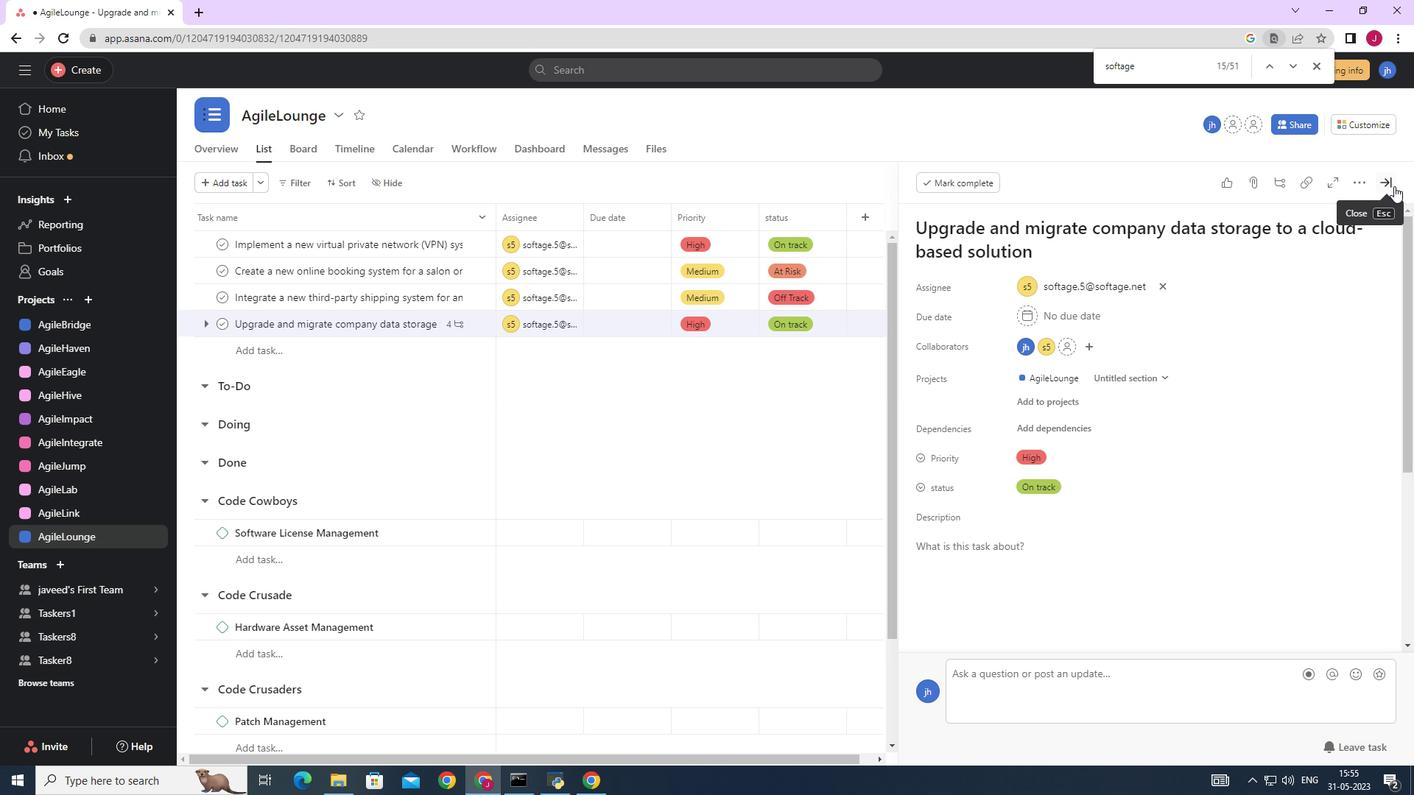
Action: Mouse moved to (959, 324)
Screenshot: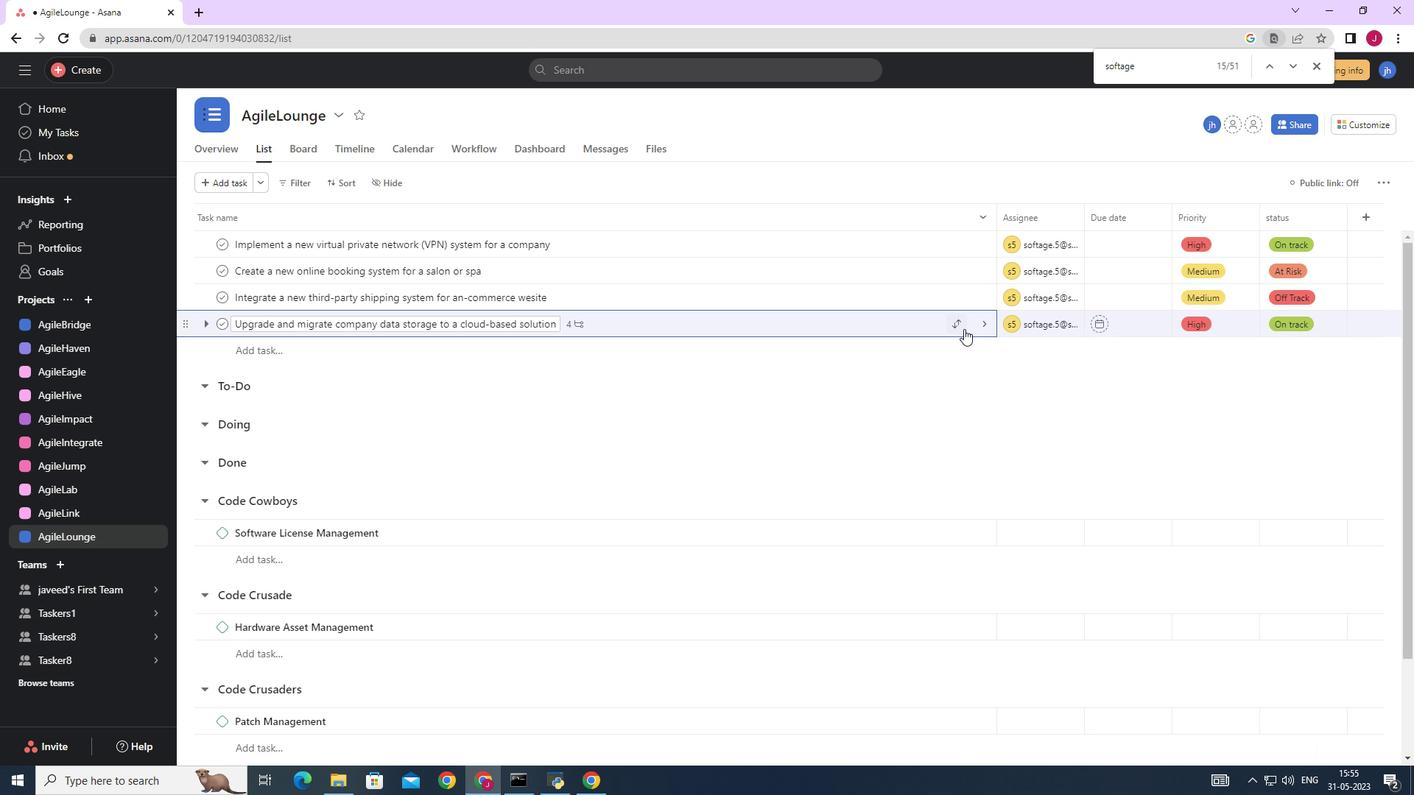 
Action: Mouse pressed left at (959, 324)
Screenshot: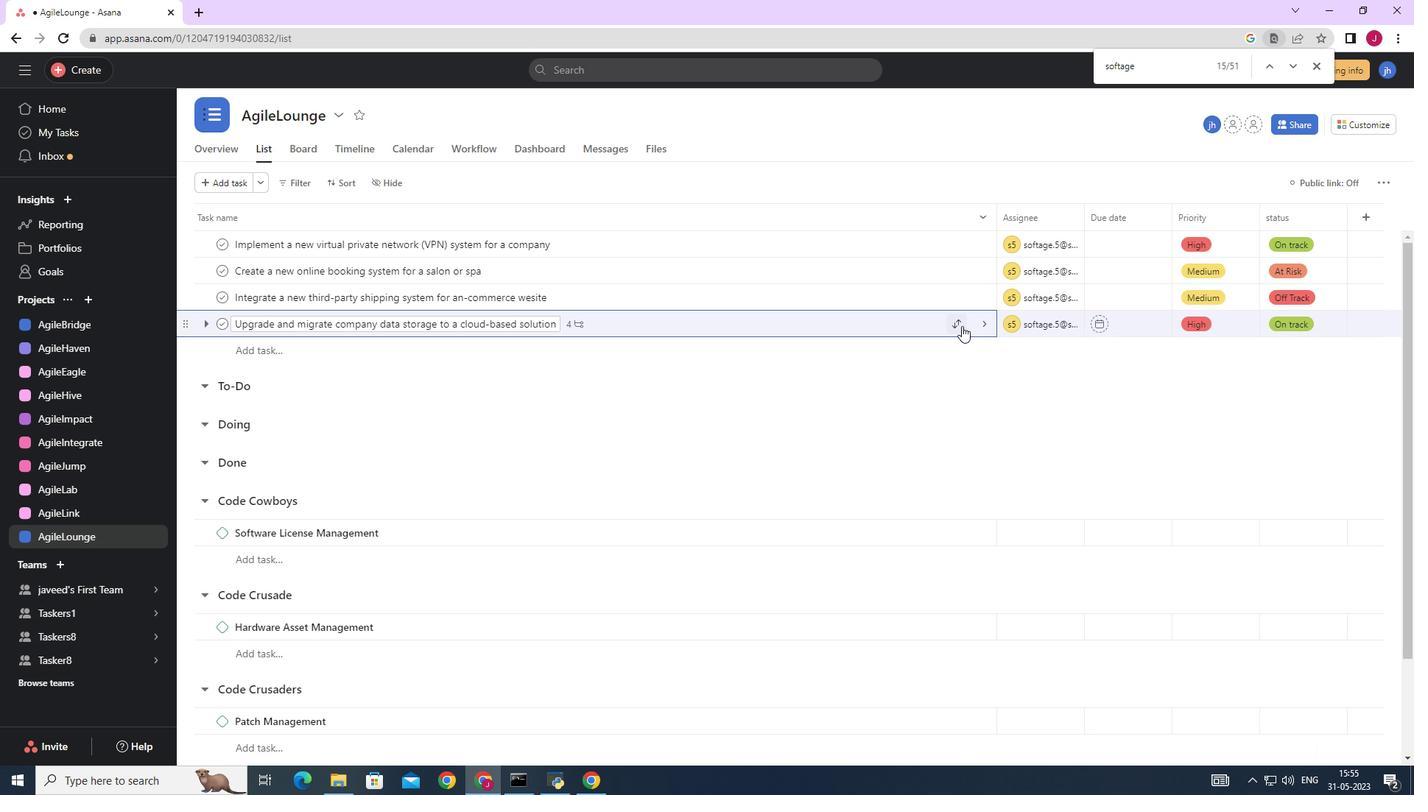 
Action: Mouse moved to (900, 483)
Screenshot: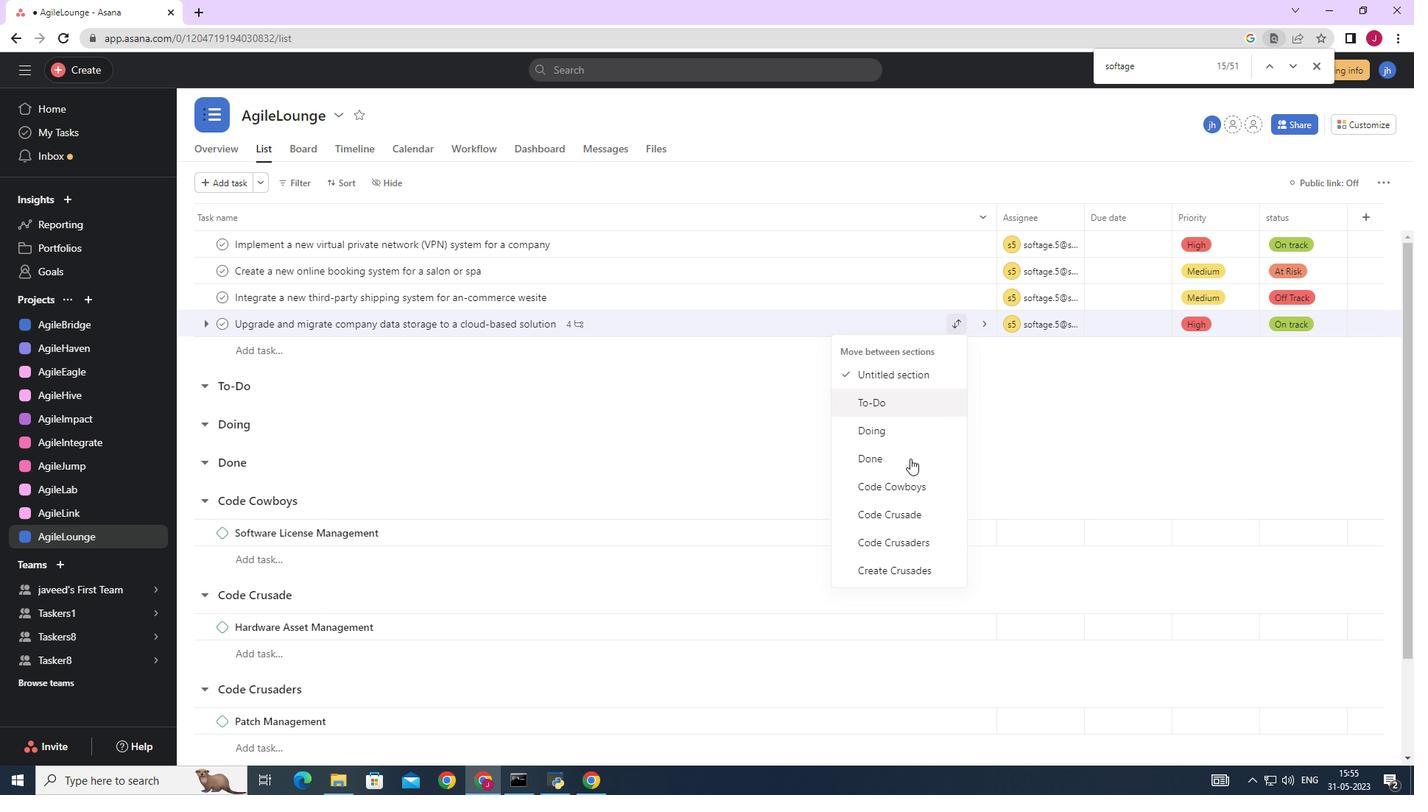 
Action: Mouse pressed left at (900, 483)
Screenshot: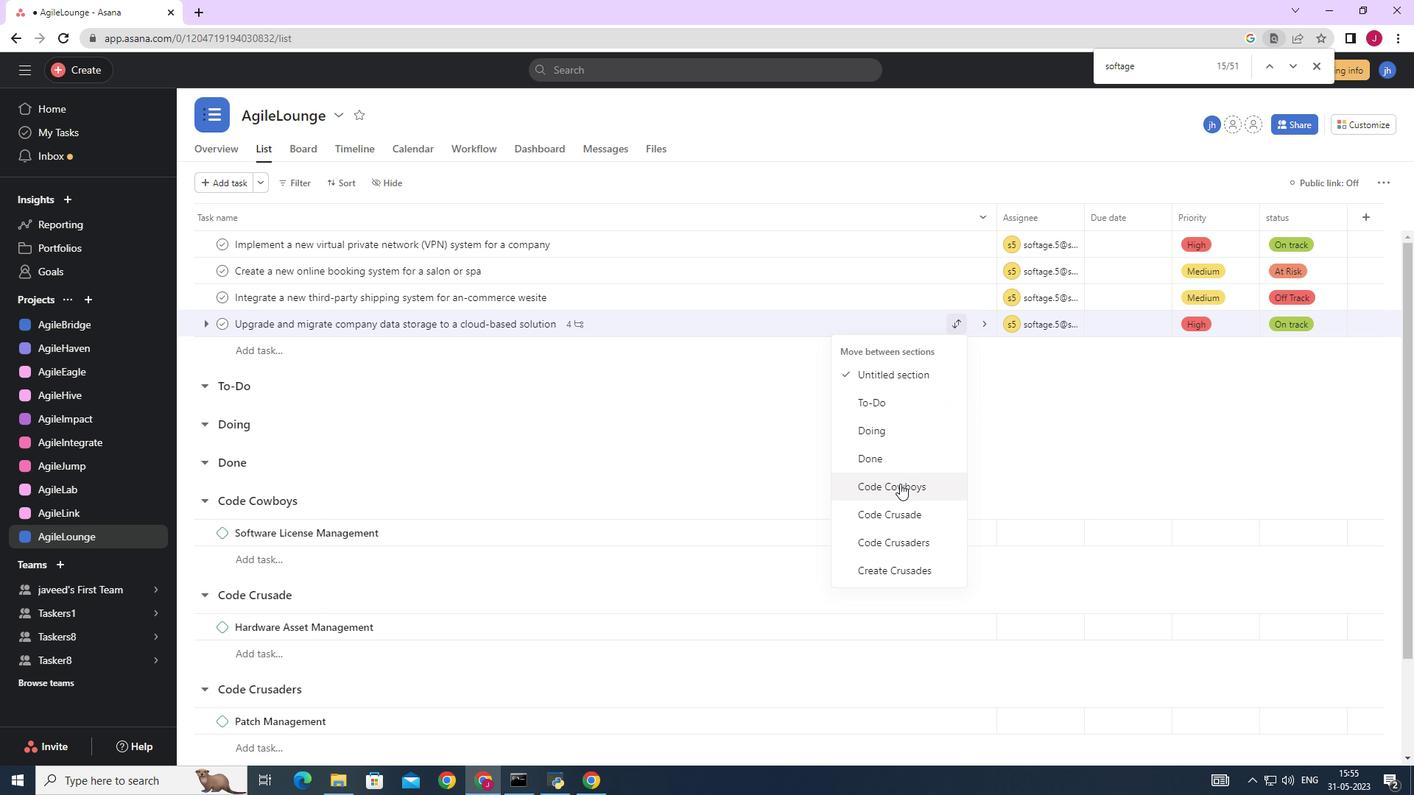 
Action: Mouse moved to (1126, 501)
Screenshot: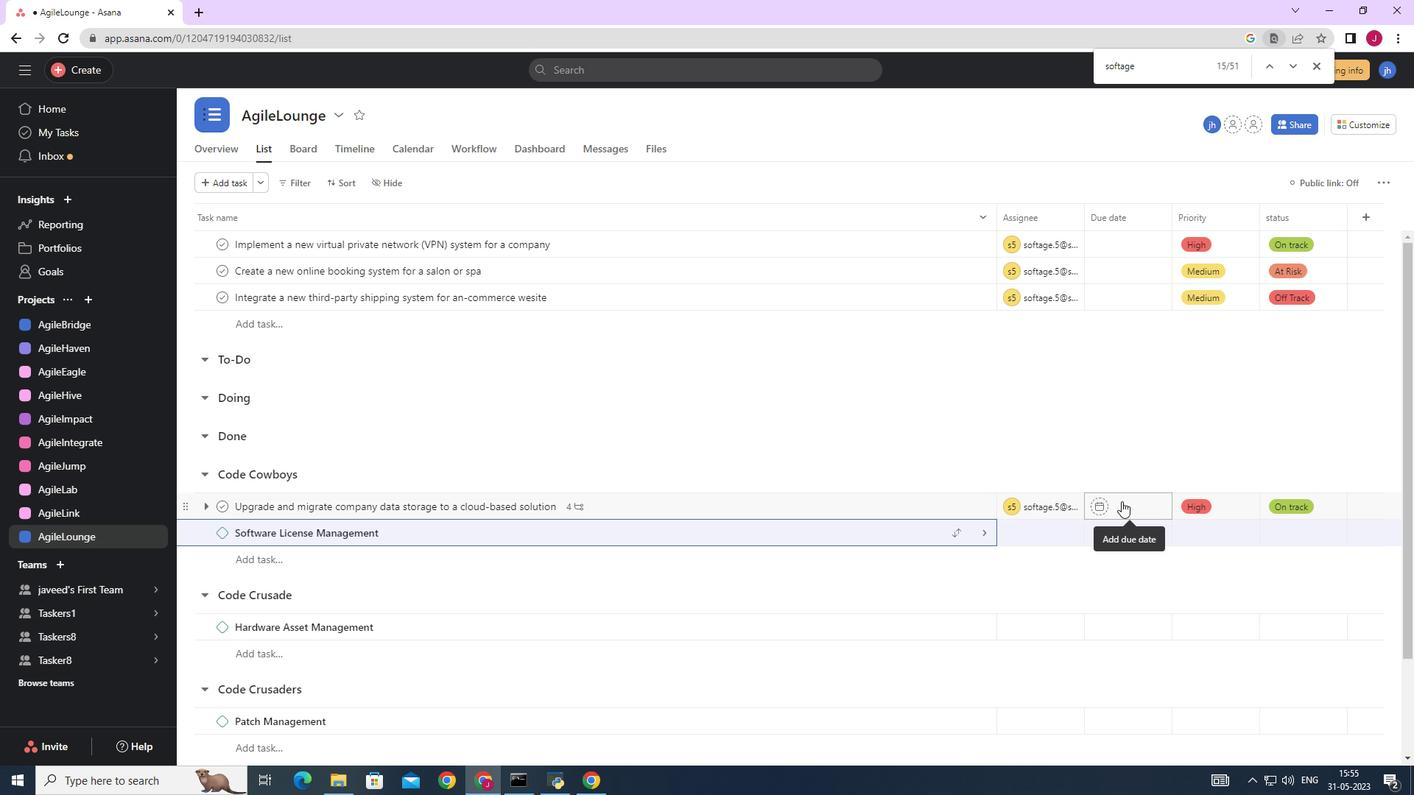 
Action: Mouse pressed left at (1126, 501)
Screenshot: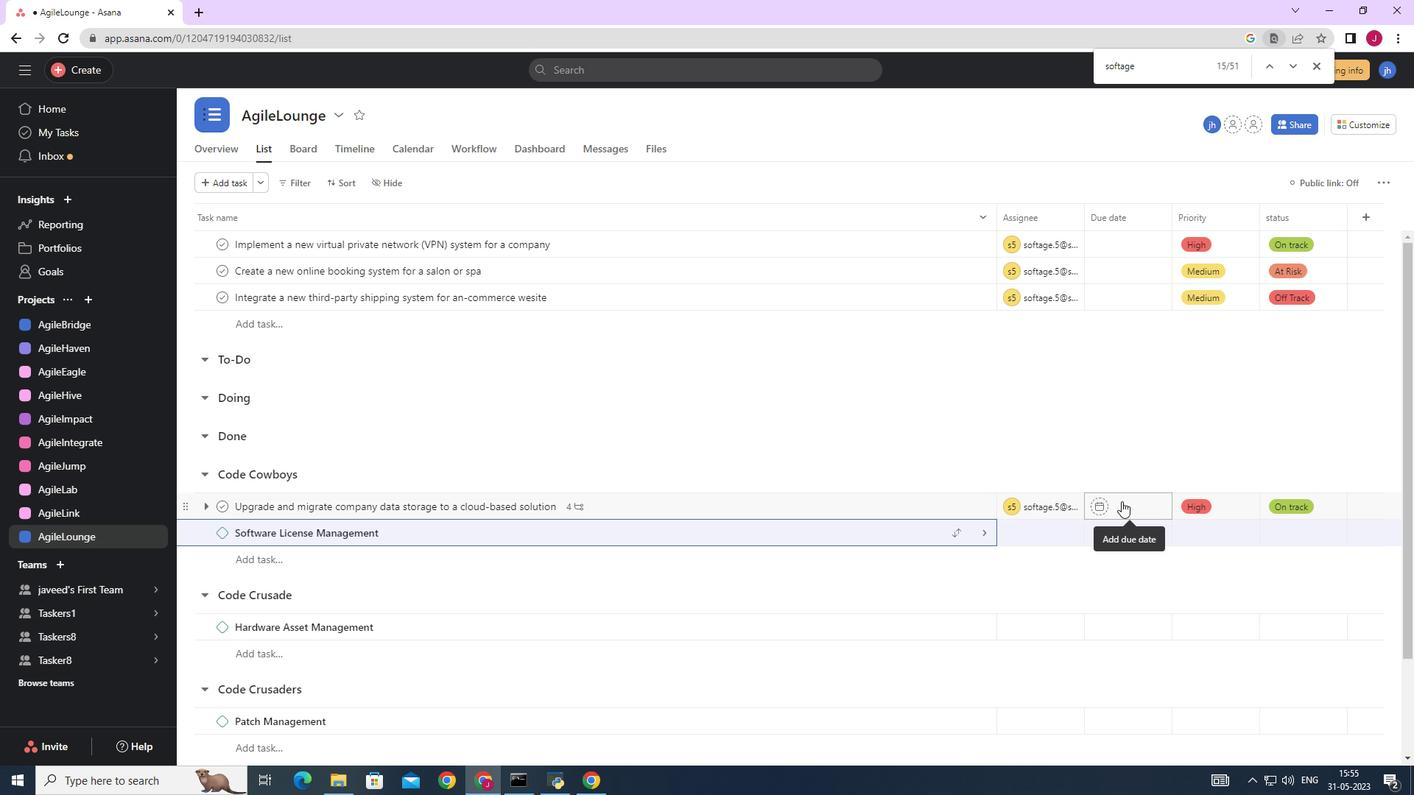 
Action: Mouse moved to (1277, 272)
Screenshot: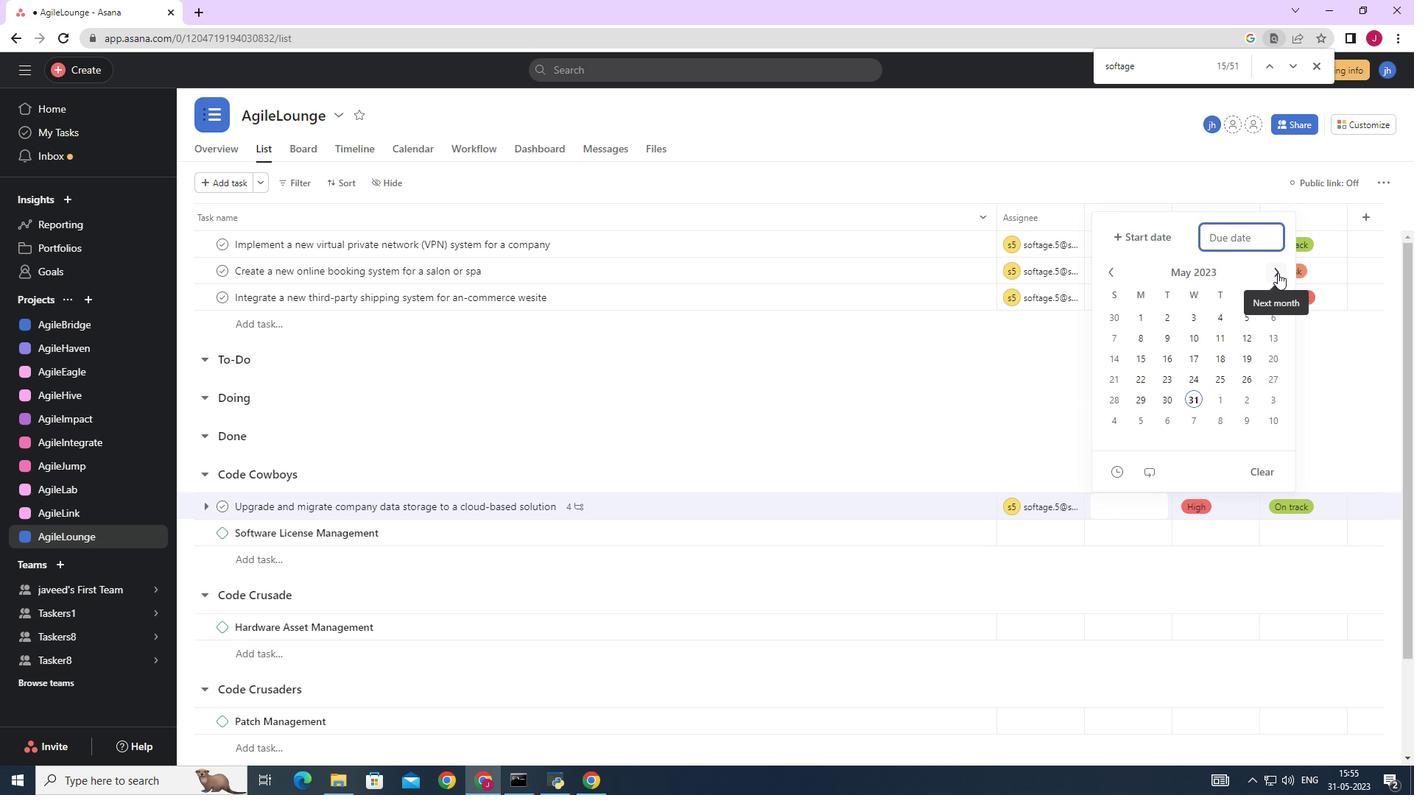 
Action: Mouse pressed left at (1277, 272)
Screenshot: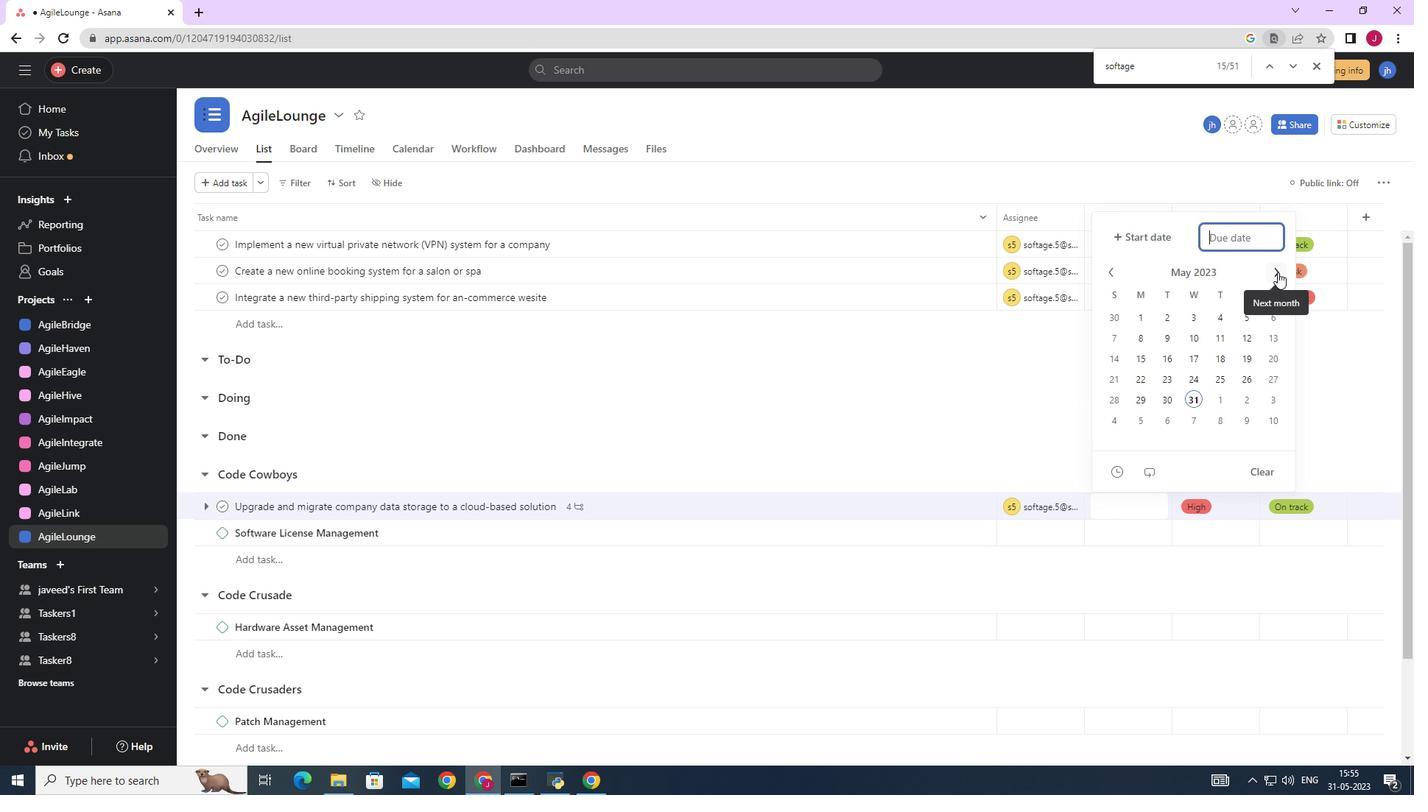 
Action: Mouse pressed left at (1277, 272)
Screenshot: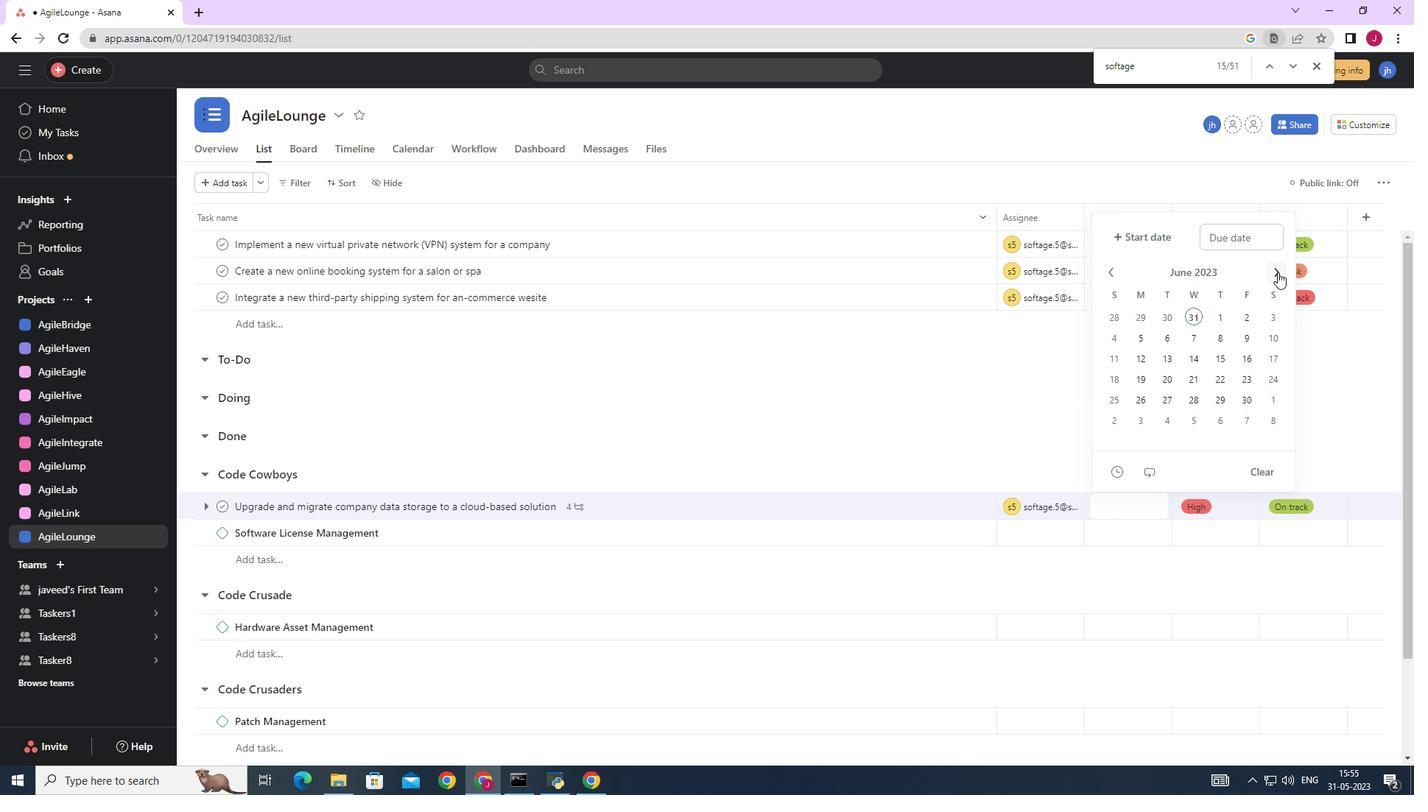 
Action: Mouse moved to (1216, 400)
Screenshot: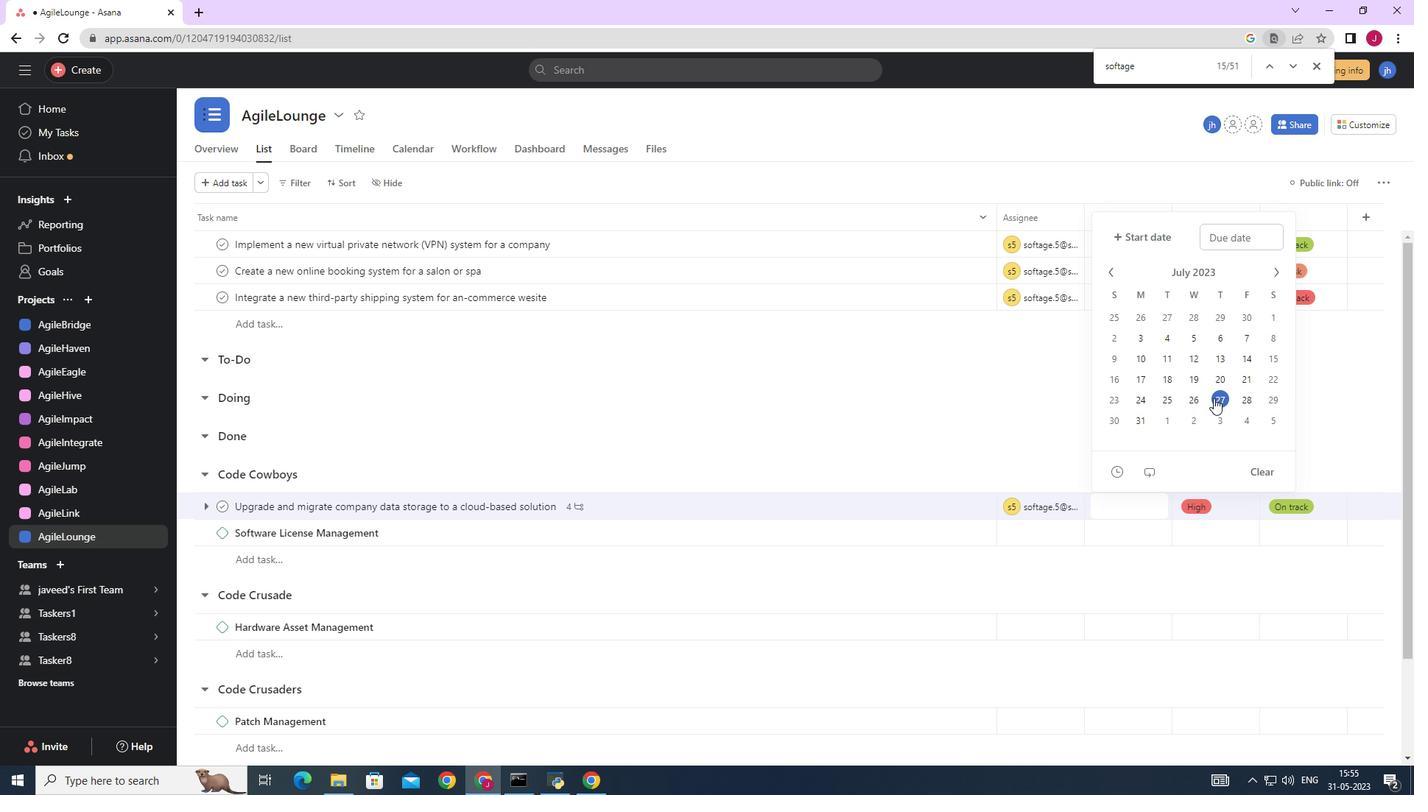 
Action: Mouse pressed left at (1216, 400)
Screenshot: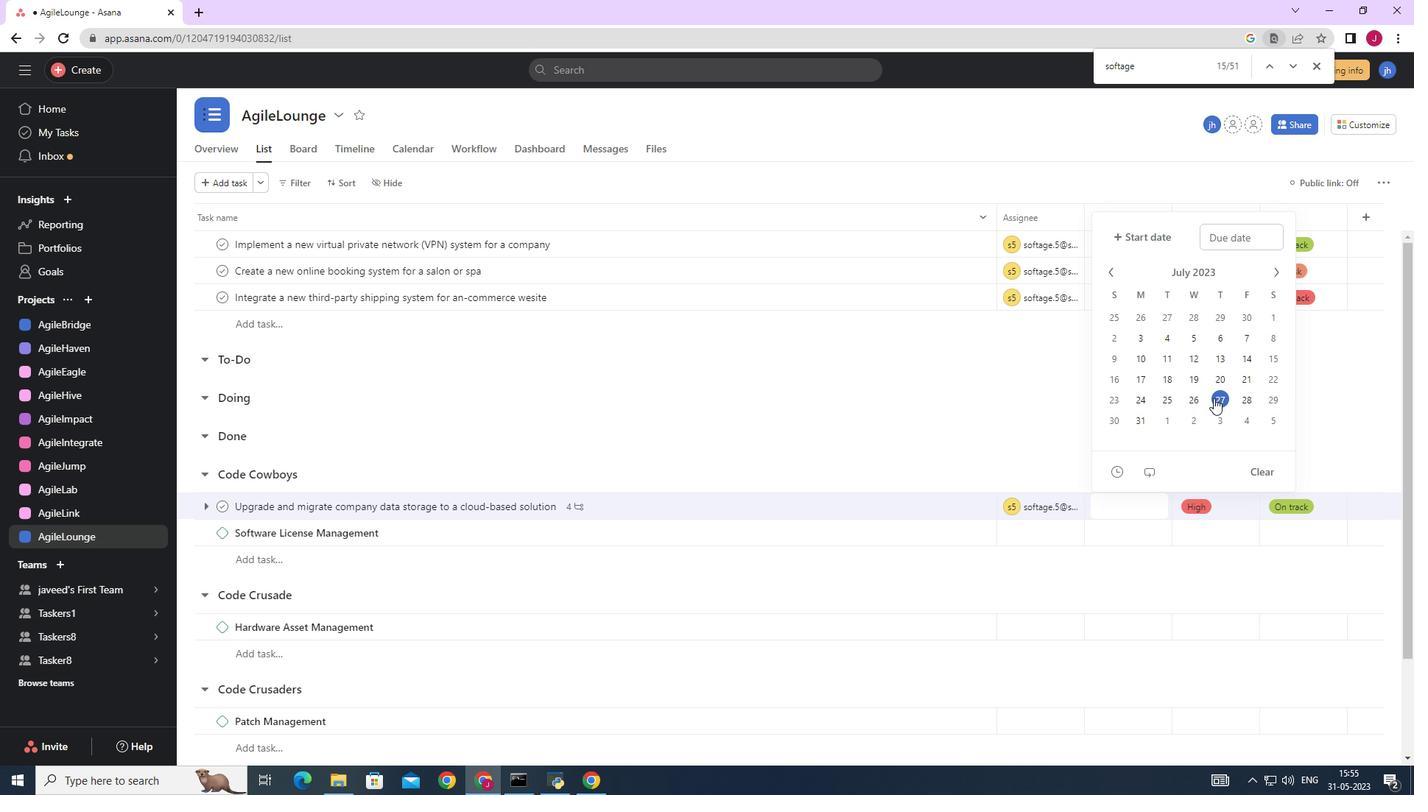 
Action: Mouse moved to (1331, 391)
Screenshot: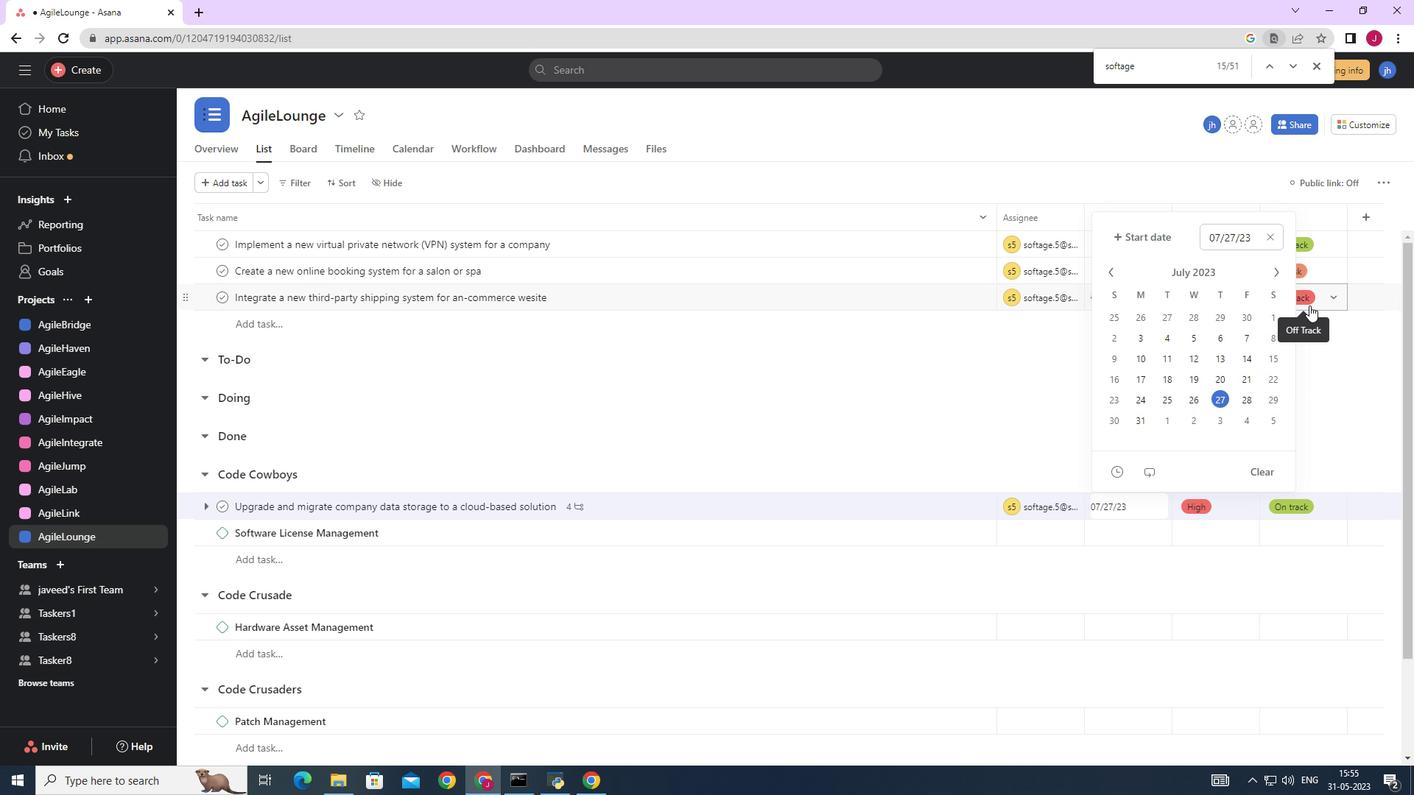 
Action: Mouse pressed left at (1331, 391)
Screenshot: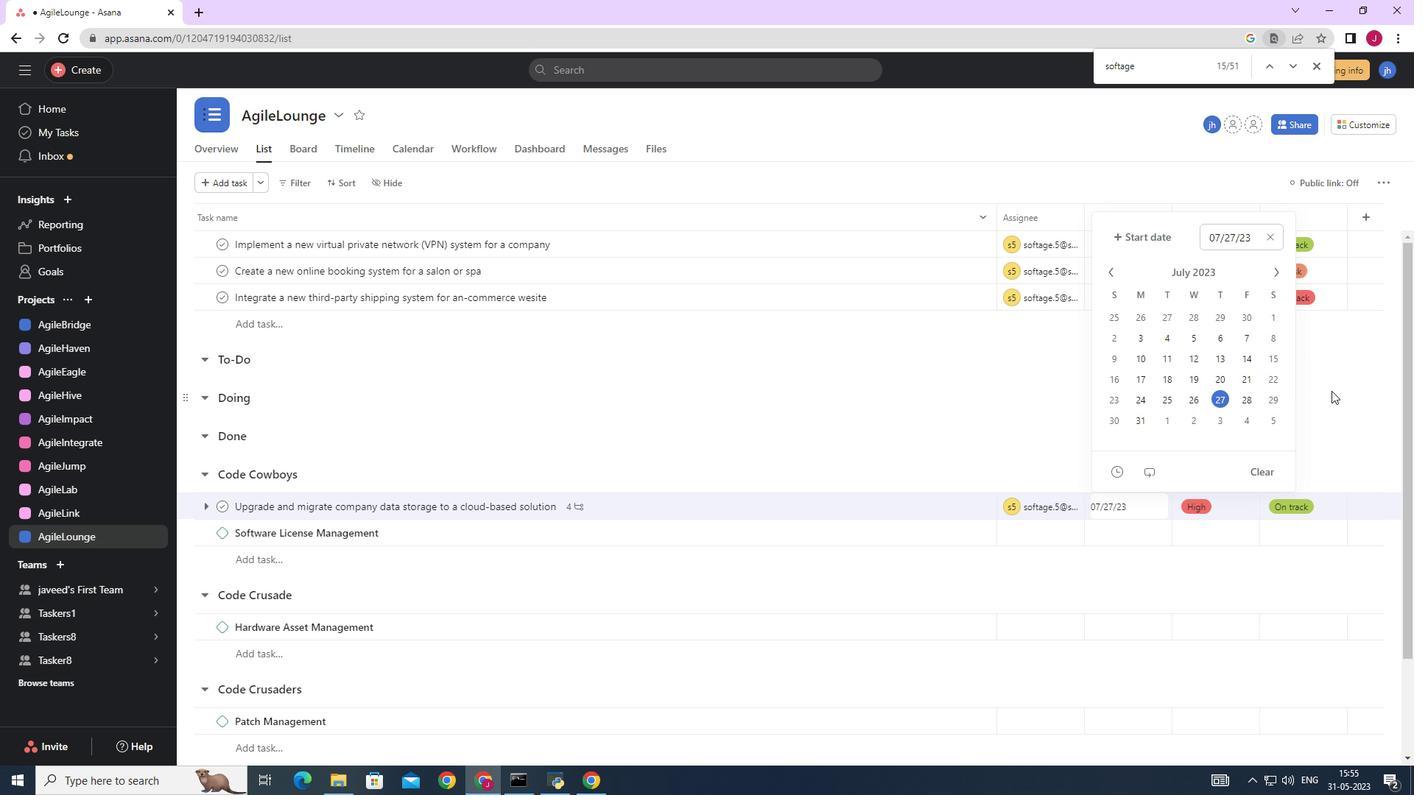 
